 Task: Forward a ticket to another department.
Action: Mouse moved to (166, 101)
Screenshot: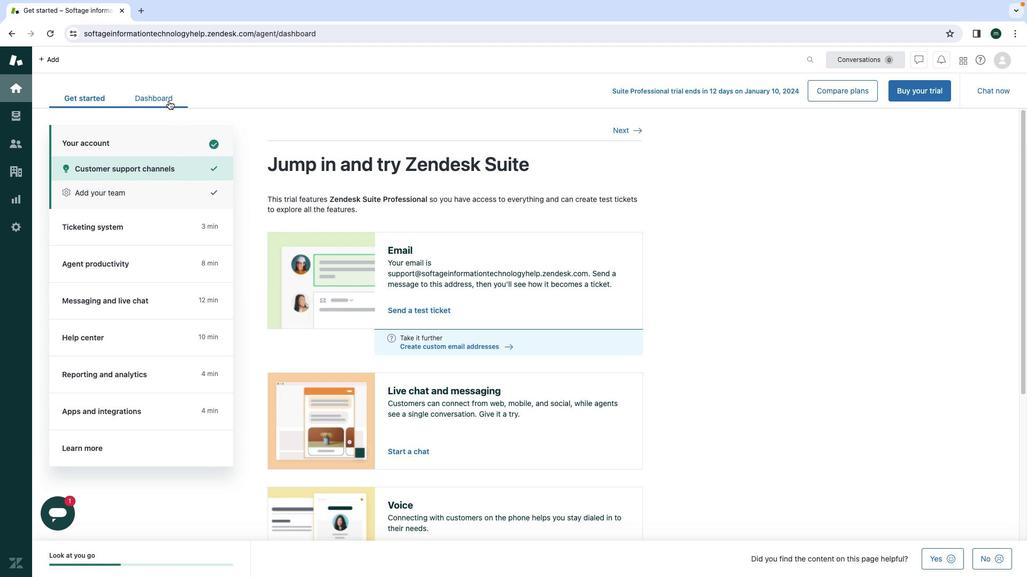 
Action: Mouse pressed left at (166, 101)
Screenshot: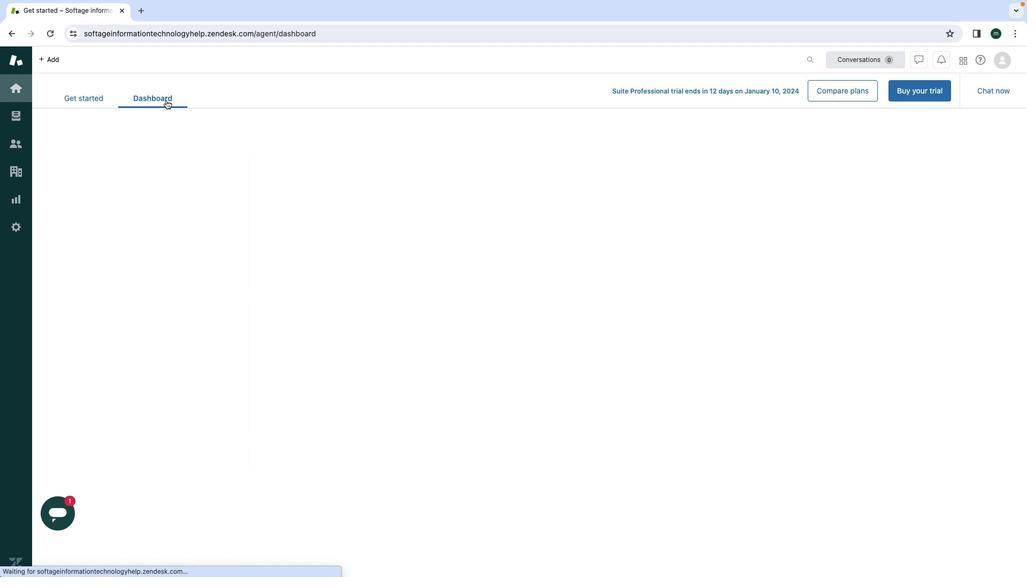 
Action: Mouse moved to (166, 102)
Screenshot: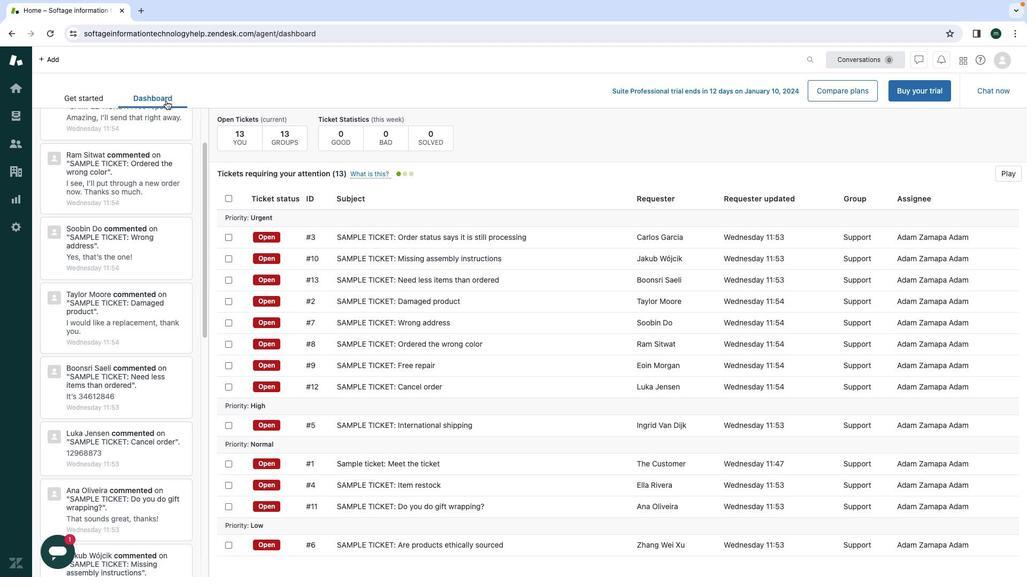 
Action: Mouse pressed left at (166, 102)
Screenshot: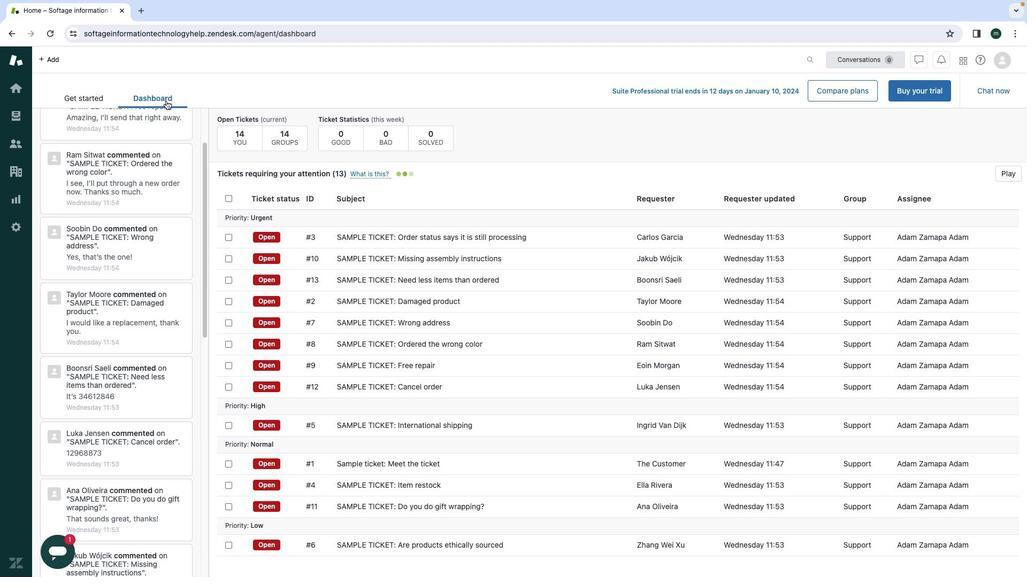 
Action: Mouse moved to (177, 226)
Screenshot: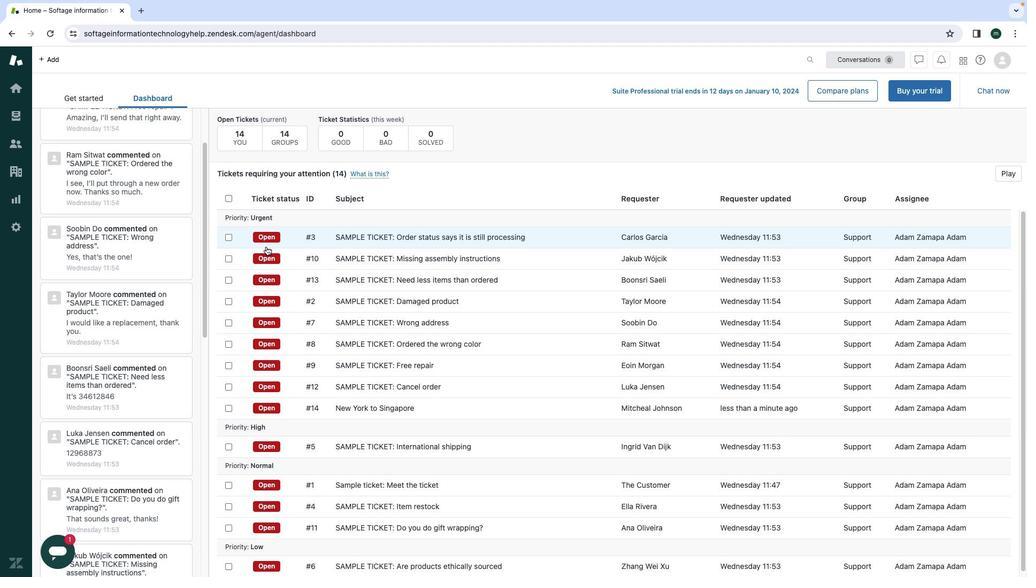 
Action: Mouse pressed left at (177, 226)
Screenshot: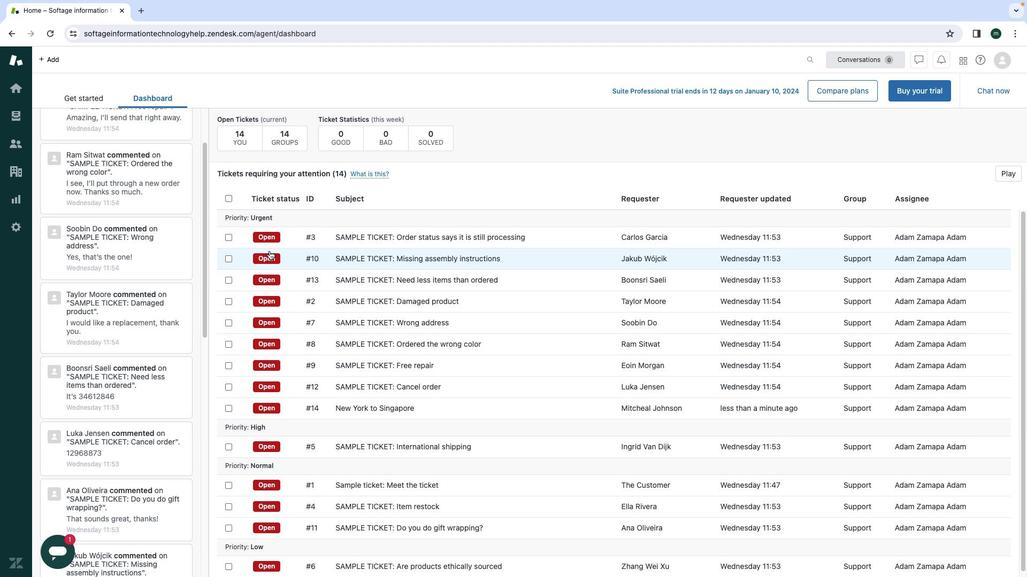 
Action: Mouse moved to (262, 285)
Screenshot: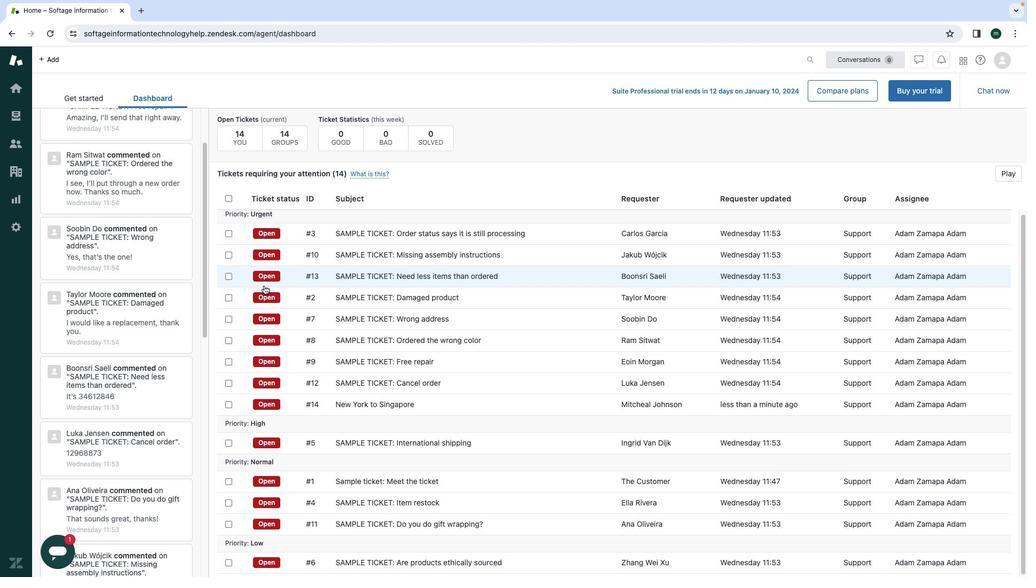 
Action: Mouse pressed left at (262, 285)
Screenshot: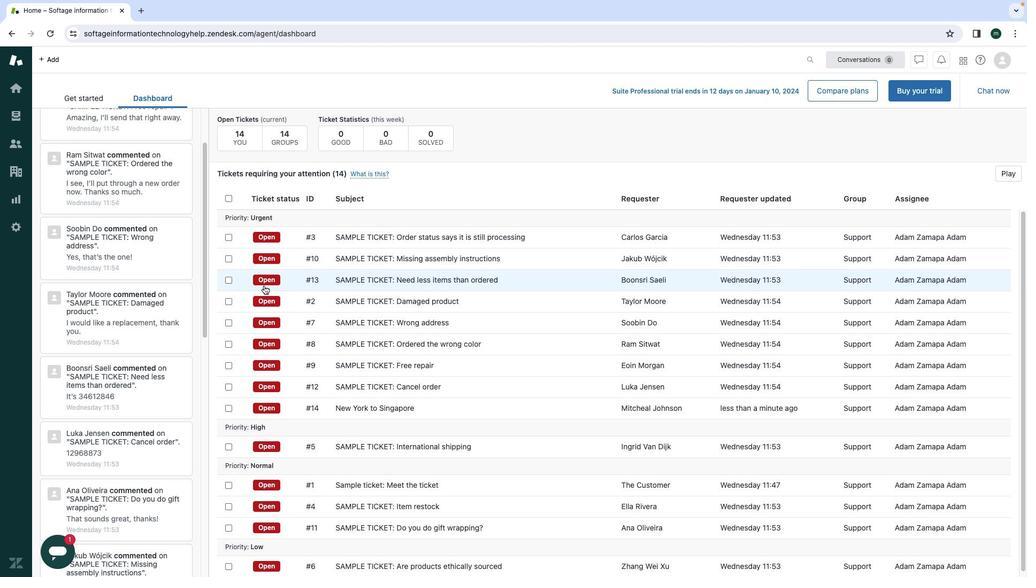 
Action: Mouse moved to (239, 272)
Screenshot: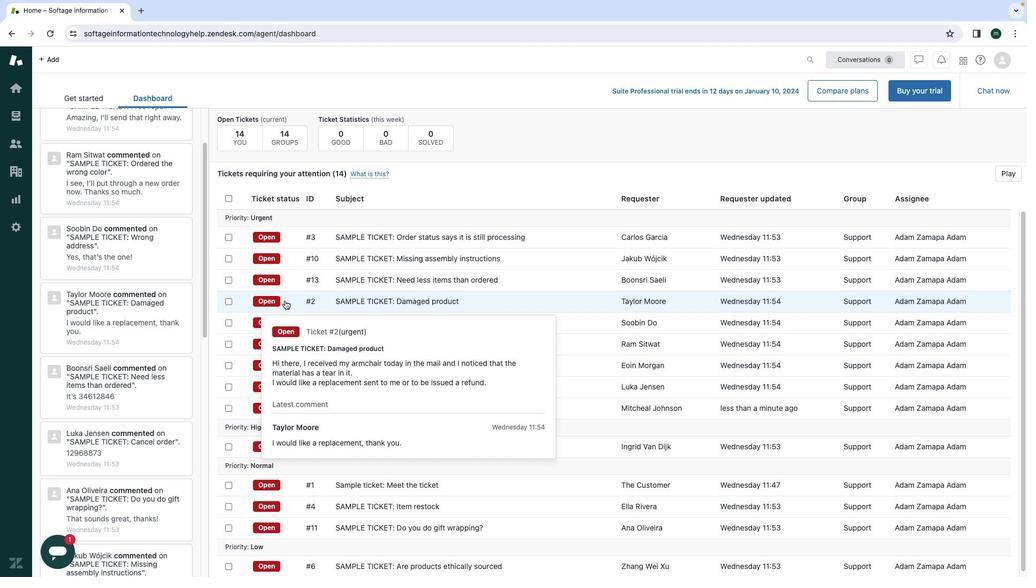 
Action: Mouse scrolled (239, 272) with delta (158, 62)
Screenshot: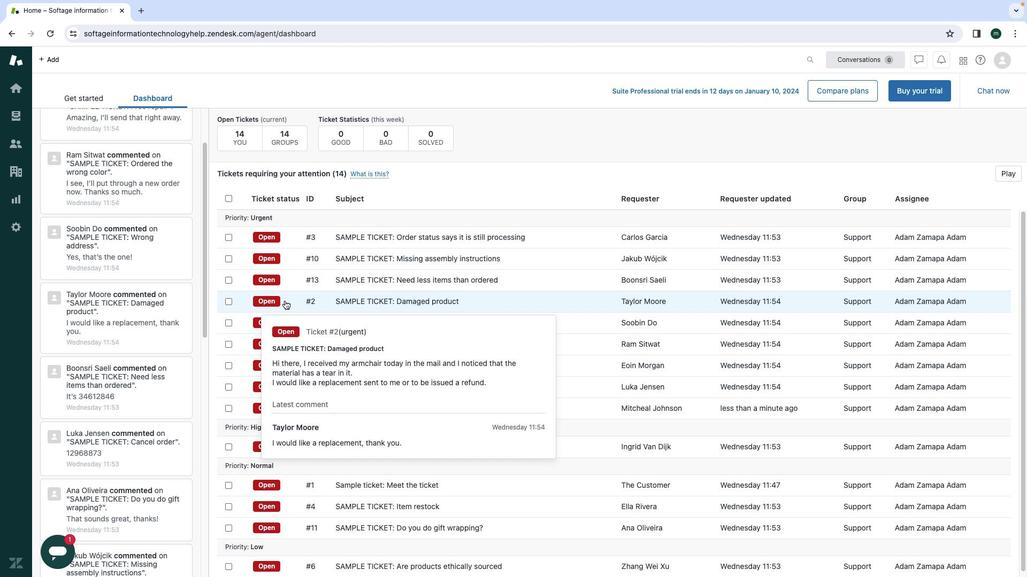
Action: Mouse scrolled (239, 272) with delta (158, 62)
Screenshot: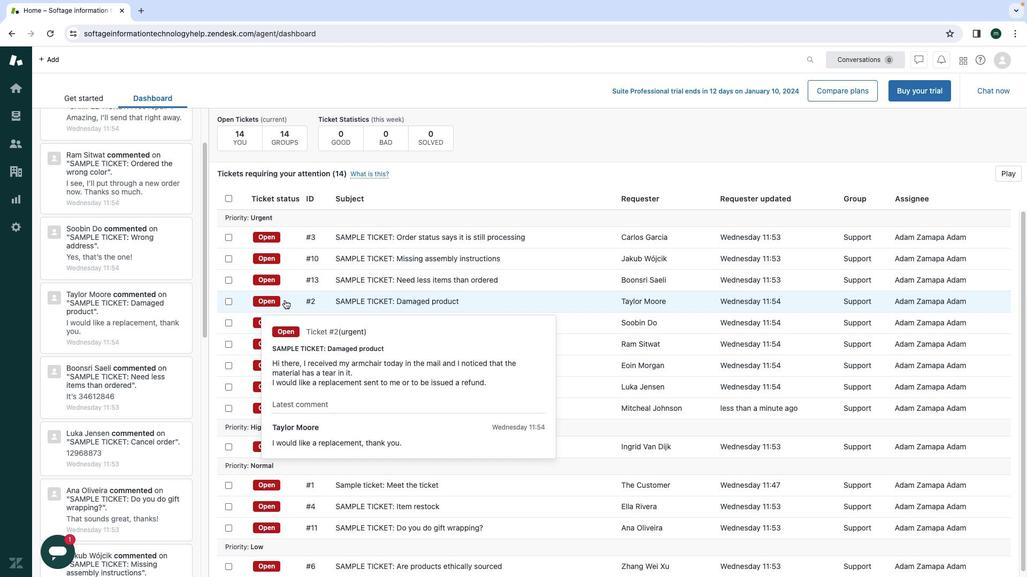 
Action: Mouse scrolled (239, 272) with delta (158, 62)
Screenshot: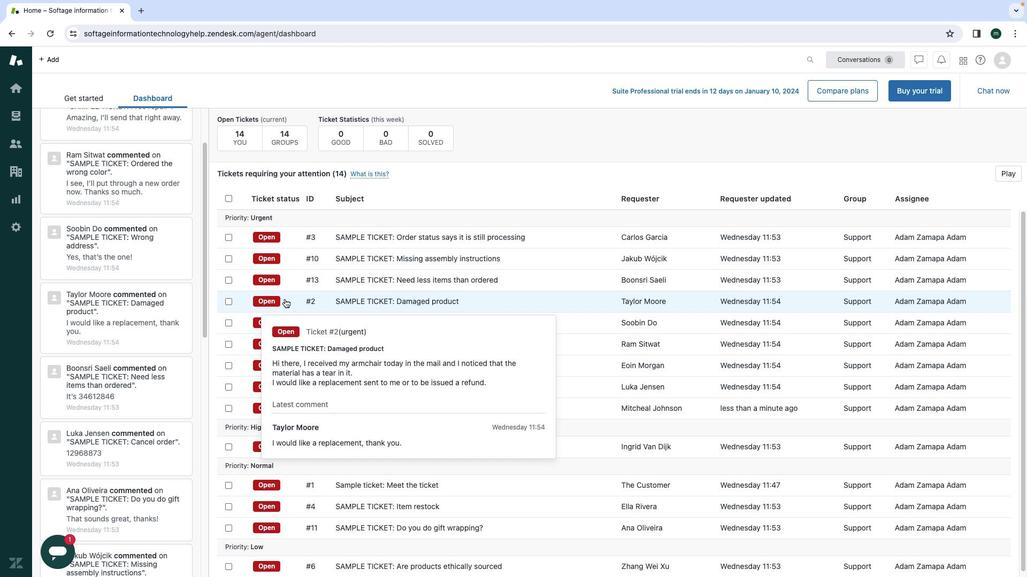 
Action: Mouse scrolled (239, 272) with delta (158, 62)
Screenshot: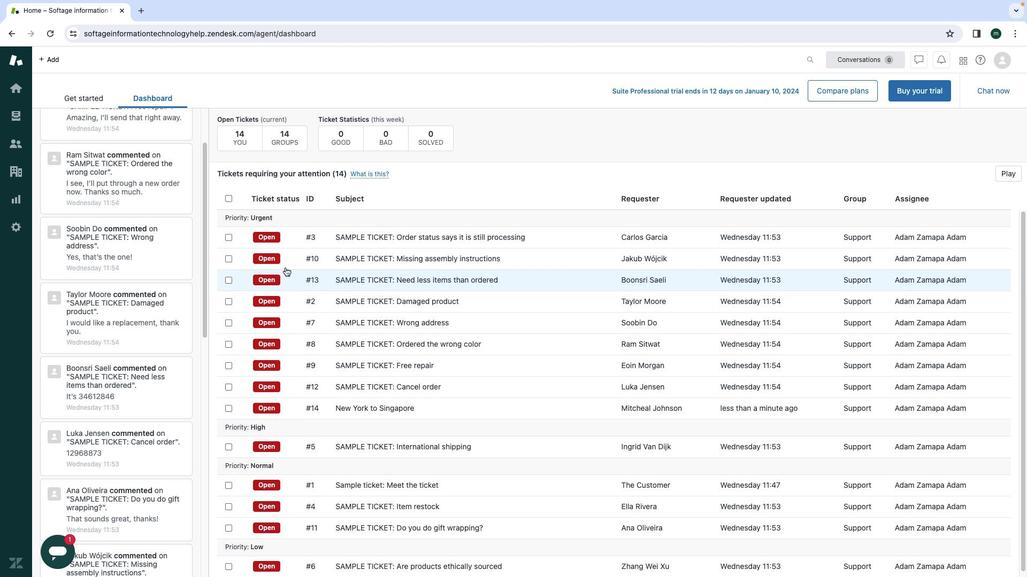 
Action: Mouse scrolled (239, 272) with delta (158, 62)
Screenshot: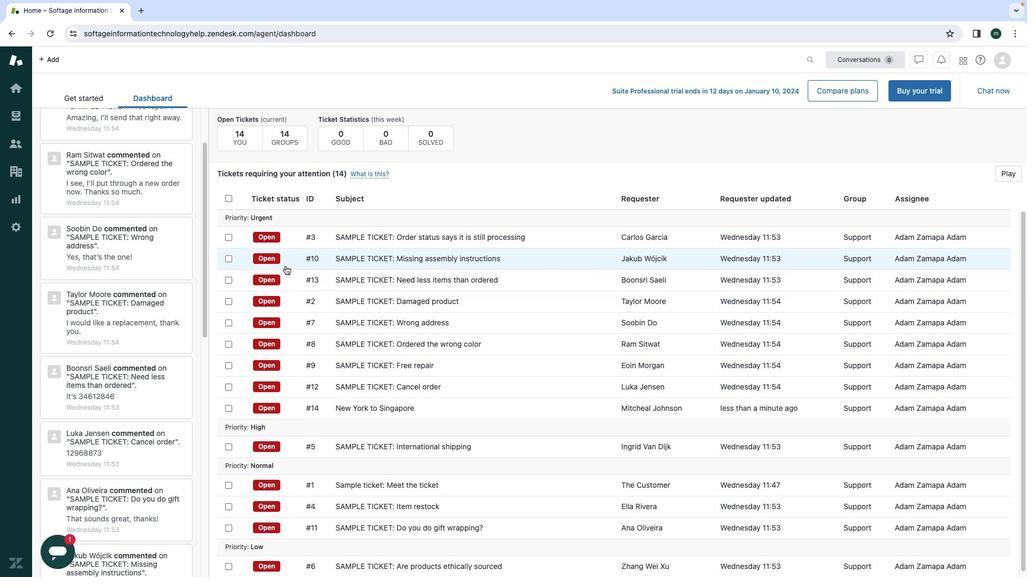 
Action: Mouse moved to (239, 252)
Screenshot: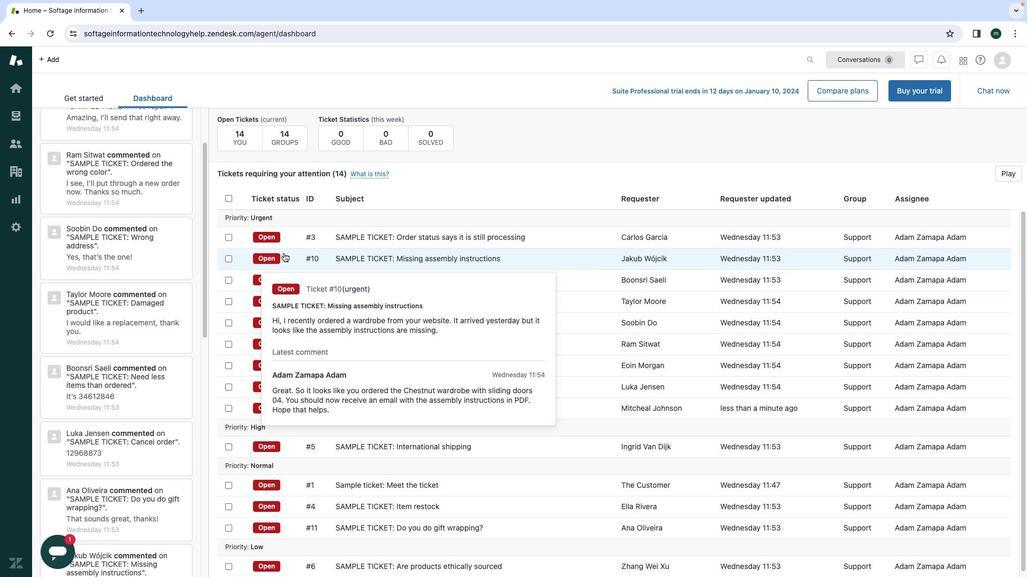 
Action: Mouse scrolled (239, 252) with delta (158, 63)
Screenshot: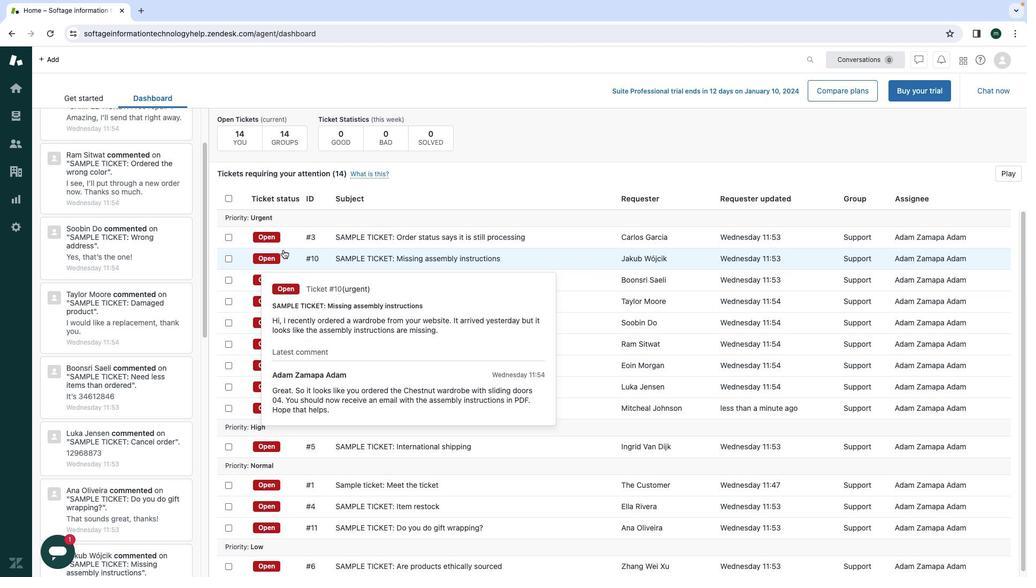 
Action: Mouse scrolled (239, 252) with delta (158, 63)
Screenshot: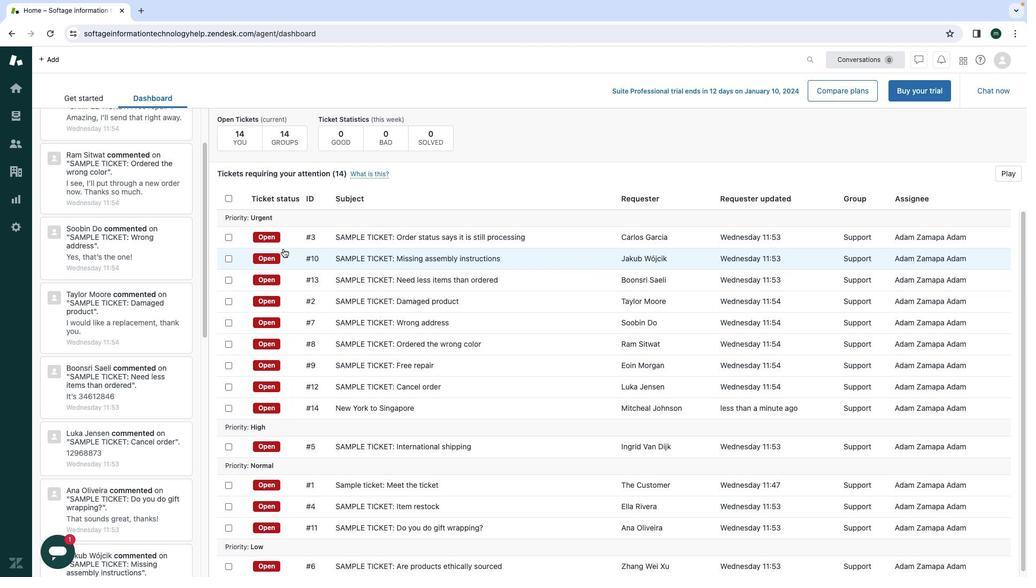 
Action: Mouse scrolled (239, 252) with delta (158, 63)
Screenshot: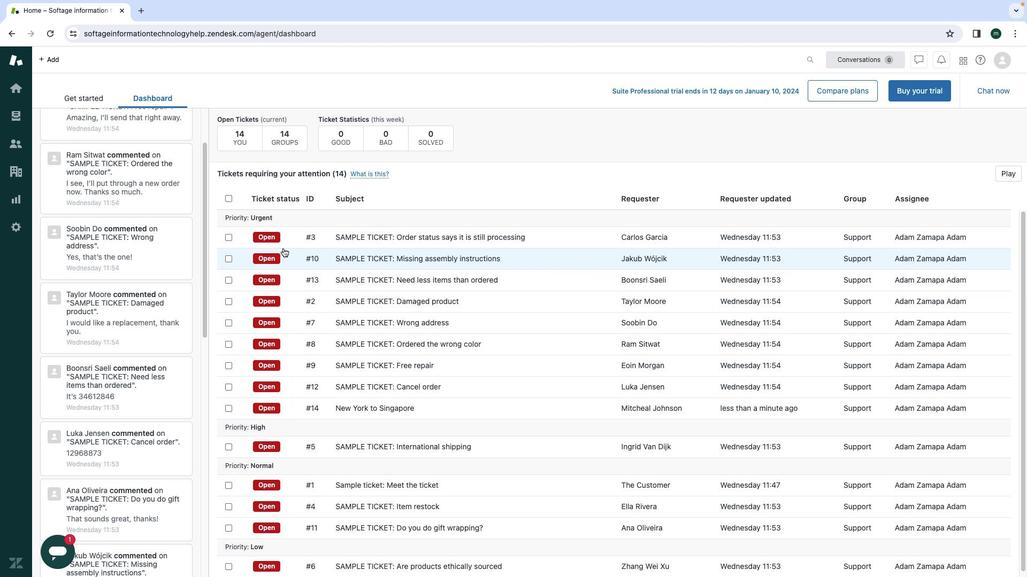 
Action: Mouse moved to (239, 252)
Screenshot: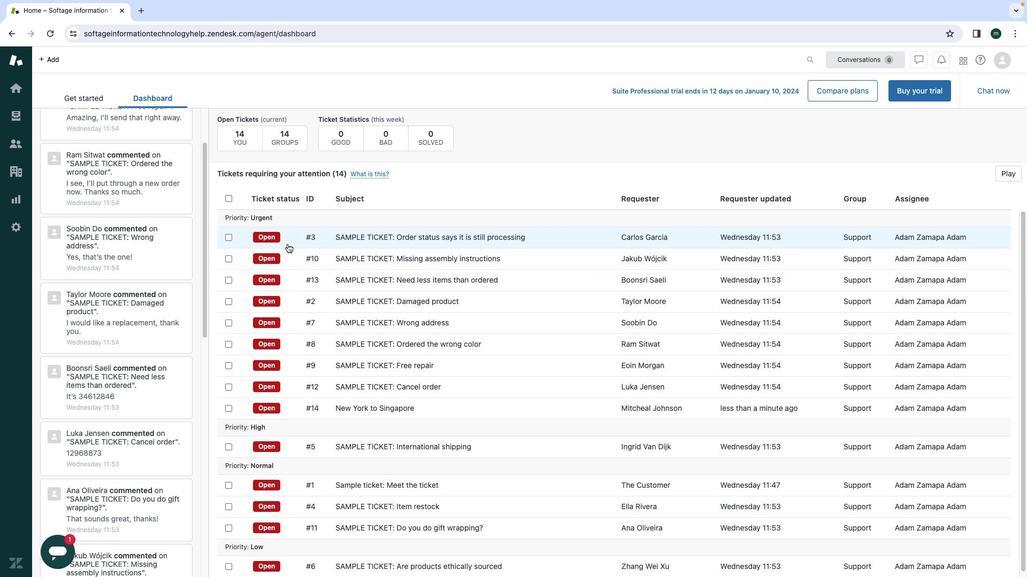 
Action: Mouse scrolled (239, 252) with delta (158, 63)
Screenshot: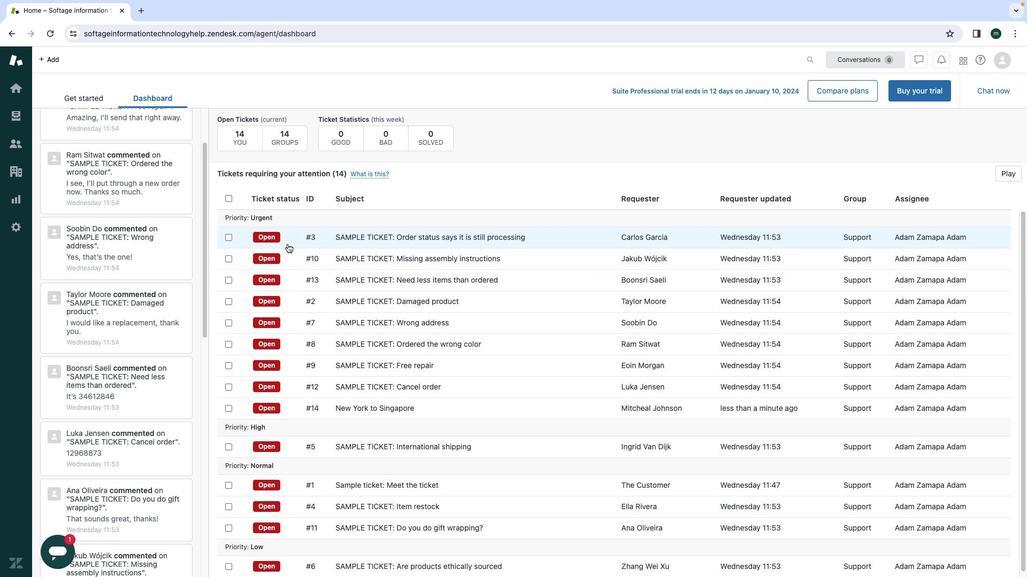 
Action: Mouse scrolled (239, 252) with delta (158, 63)
Screenshot: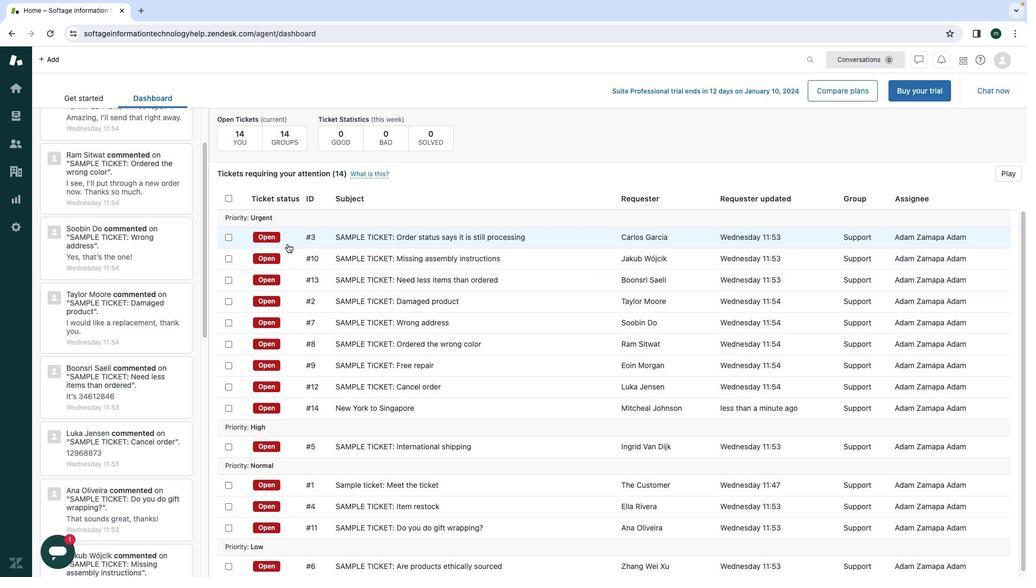 
Action: Mouse moved to (239, 252)
Screenshot: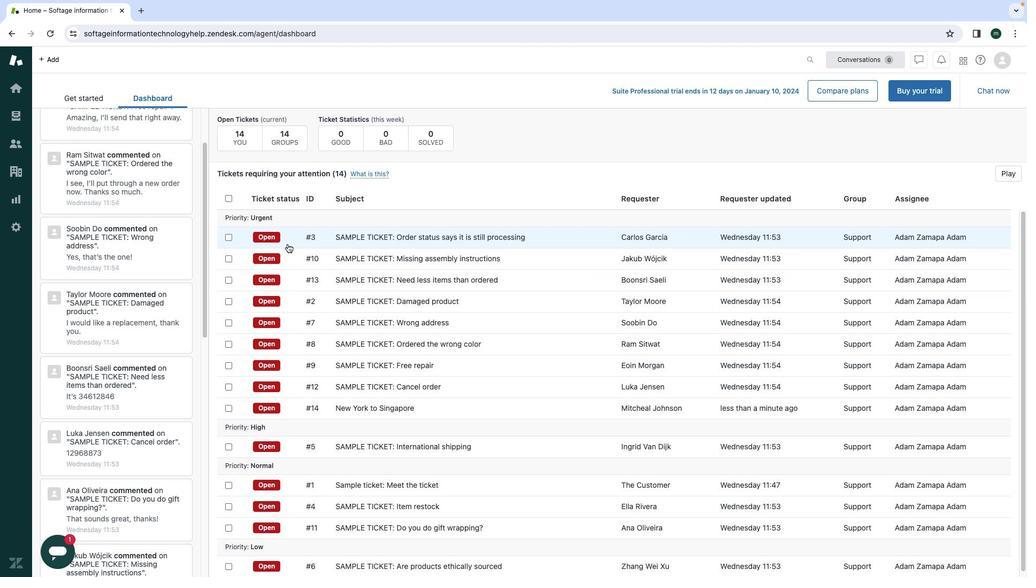 
Action: Mouse scrolled (239, 252) with delta (158, 63)
Screenshot: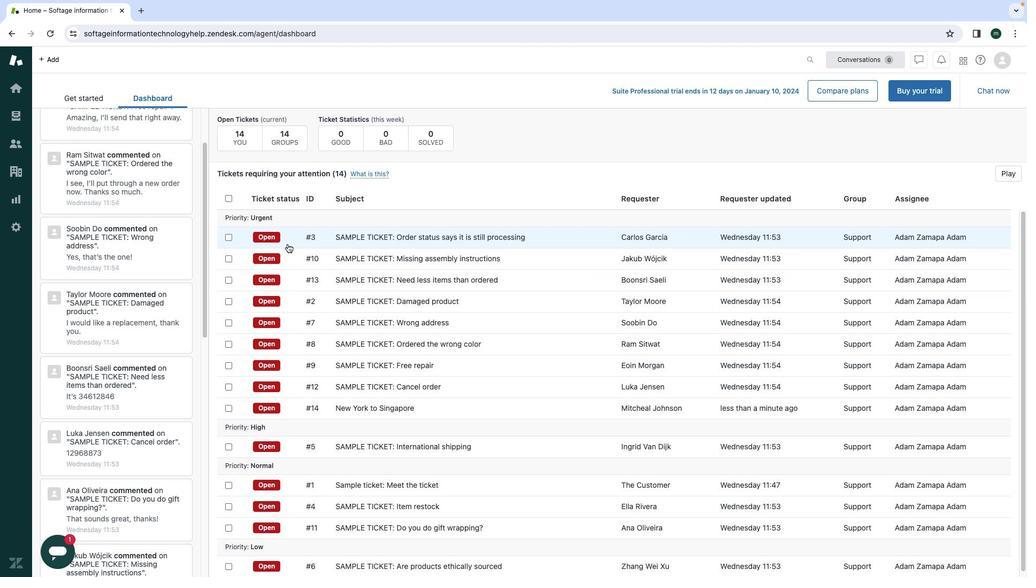 
Action: Mouse moved to (239, 252)
Screenshot: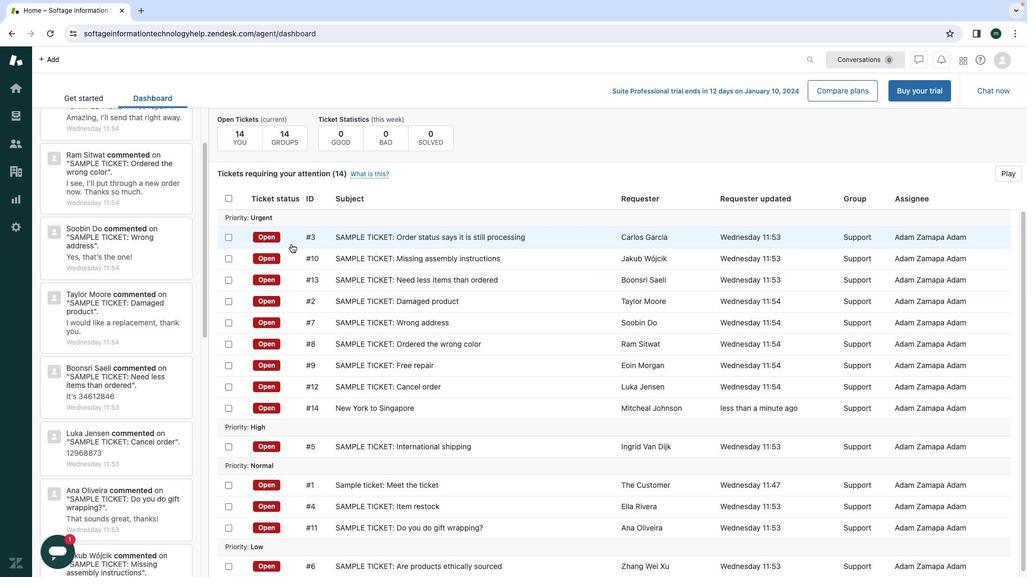 
Action: Mouse scrolled (239, 252) with delta (158, 63)
Screenshot: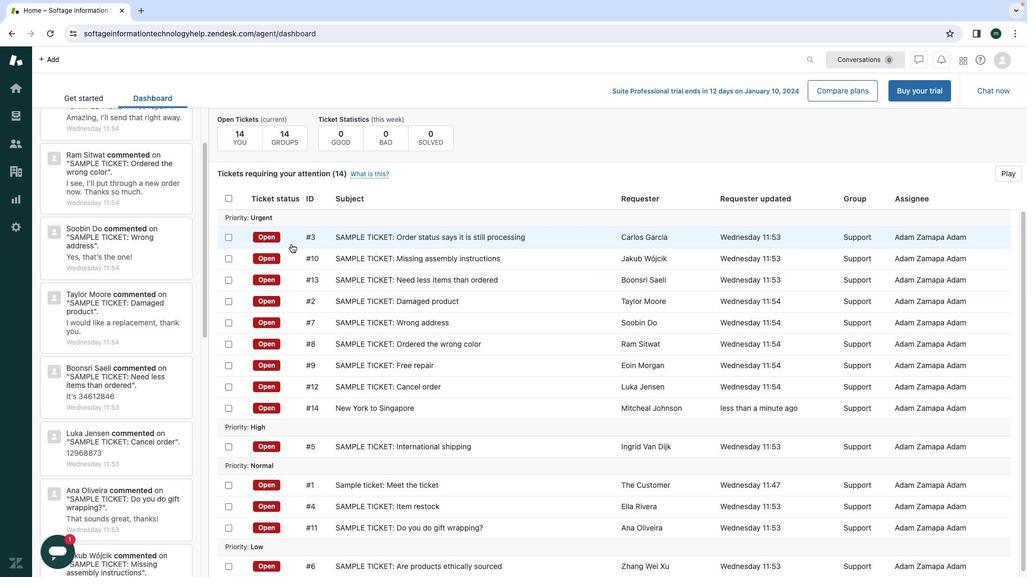 
Action: Mouse moved to (239, 253)
Screenshot: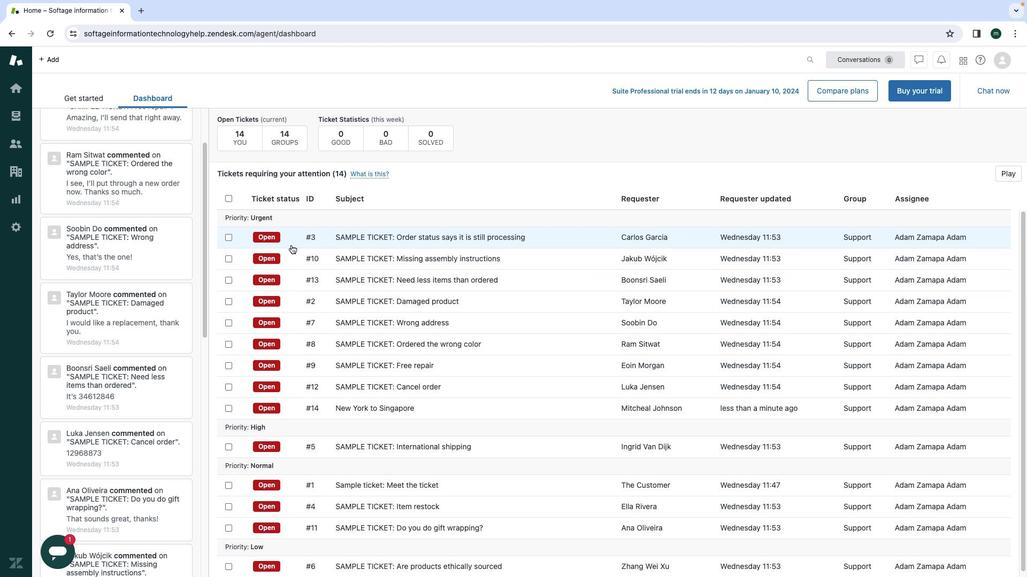 
Action: Mouse scrolled (239, 253) with delta (158, 63)
Screenshot: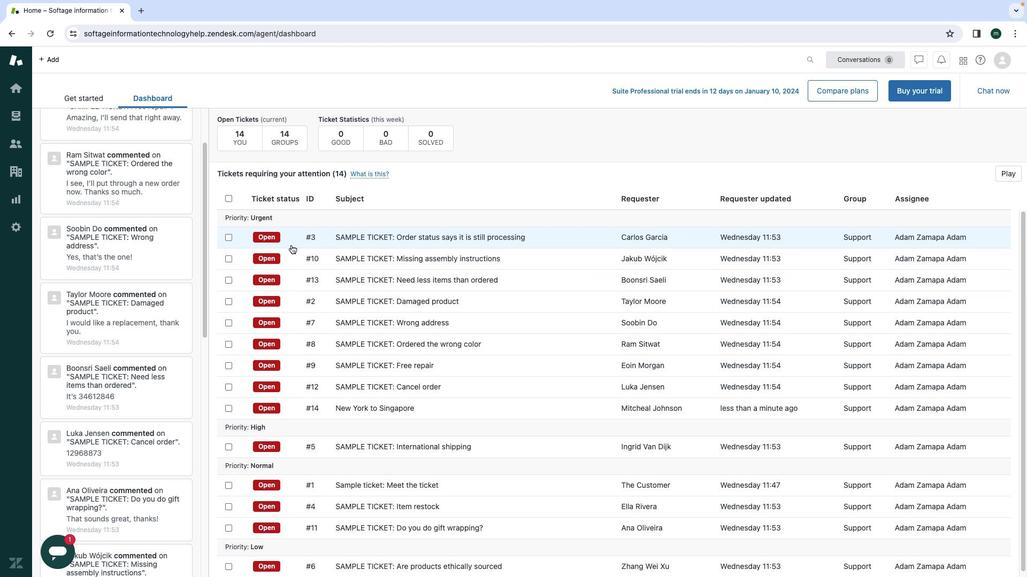 
Action: Mouse moved to (239, 253)
Screenshot: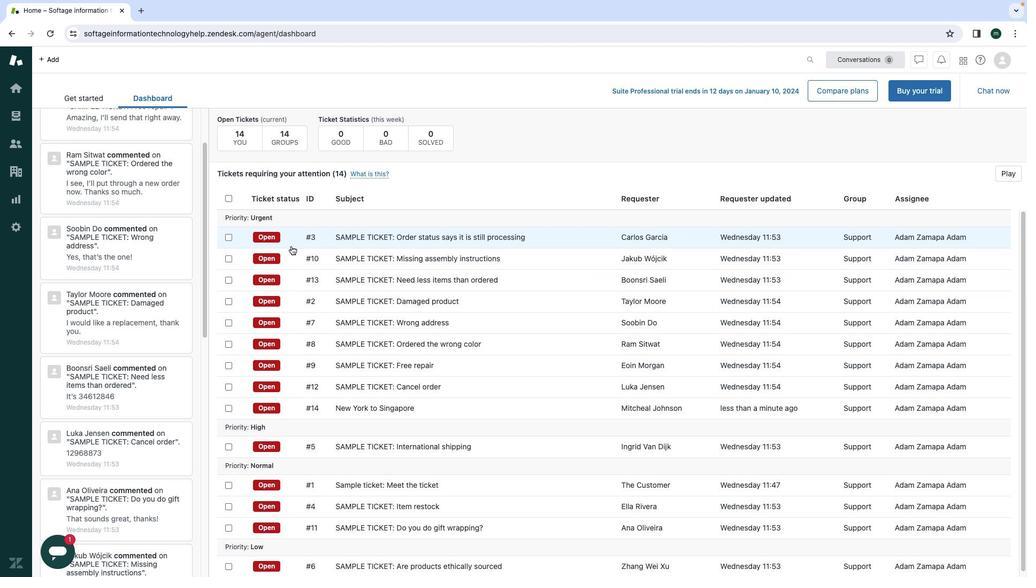 
Action: Mouse scrolled (239, 253) with delta (158, 63)
Screenshot: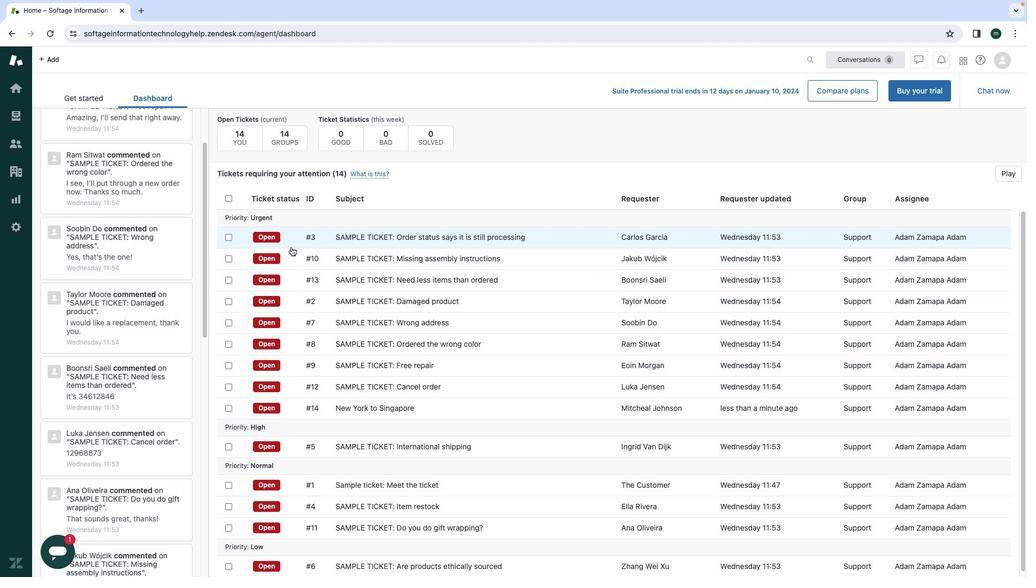 
Action: Mouse scrolled (239, 253) with delta (158, 63)
Screenshot: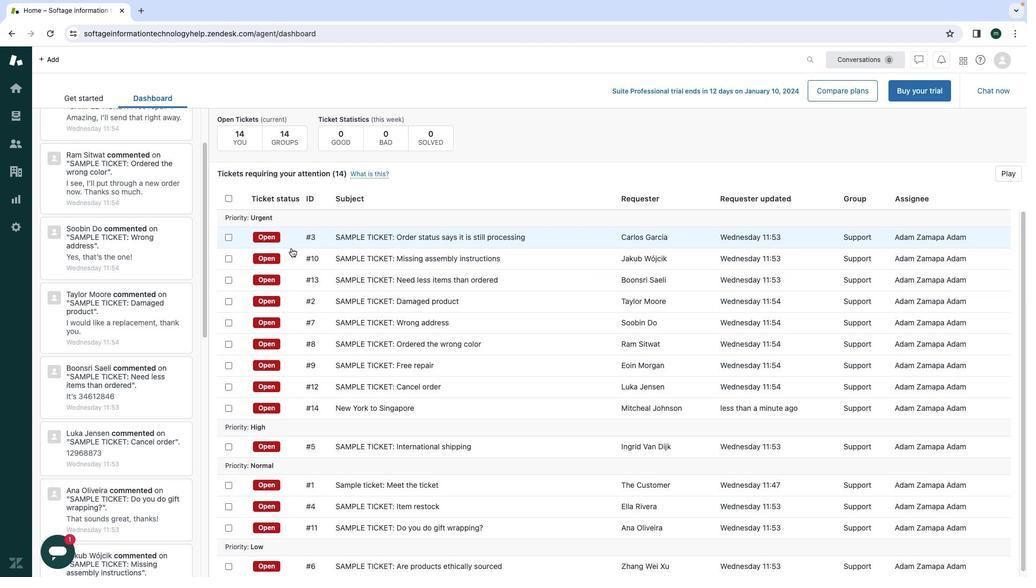 
Action: Mouse scrolled (239, 253) with delta (158, 62)
Screenshot: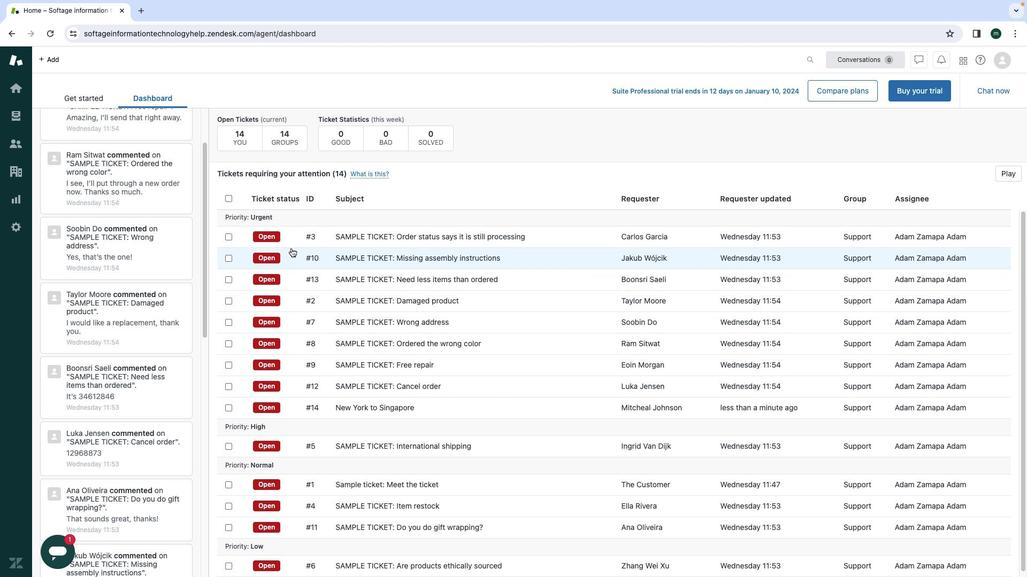 
Action: Mouse scrolled (239, 253) with delta (158, 62)
Screenshot: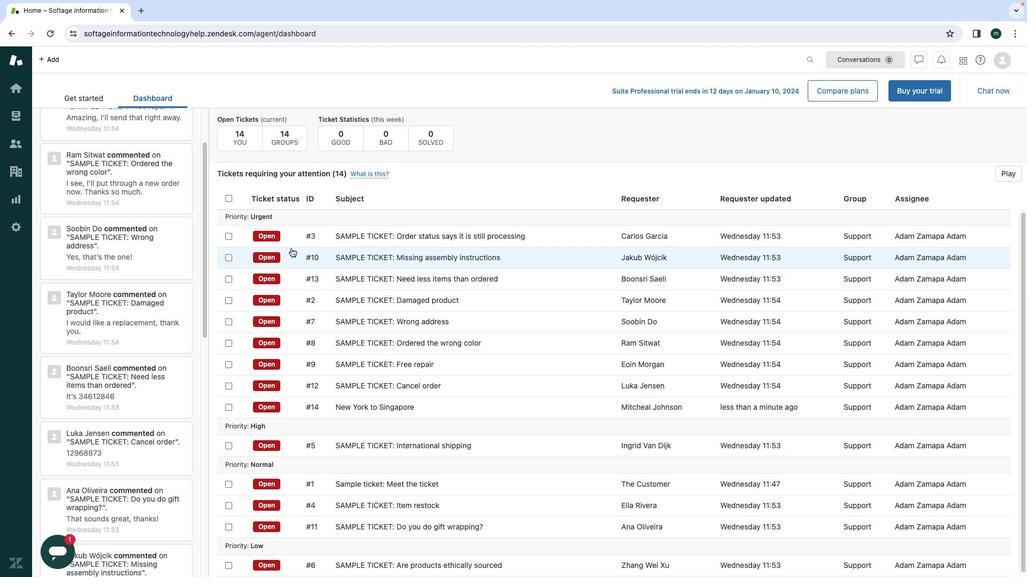 
Action: Mouse scrolled (239, 253) with delta (158, 62)
Screenshot: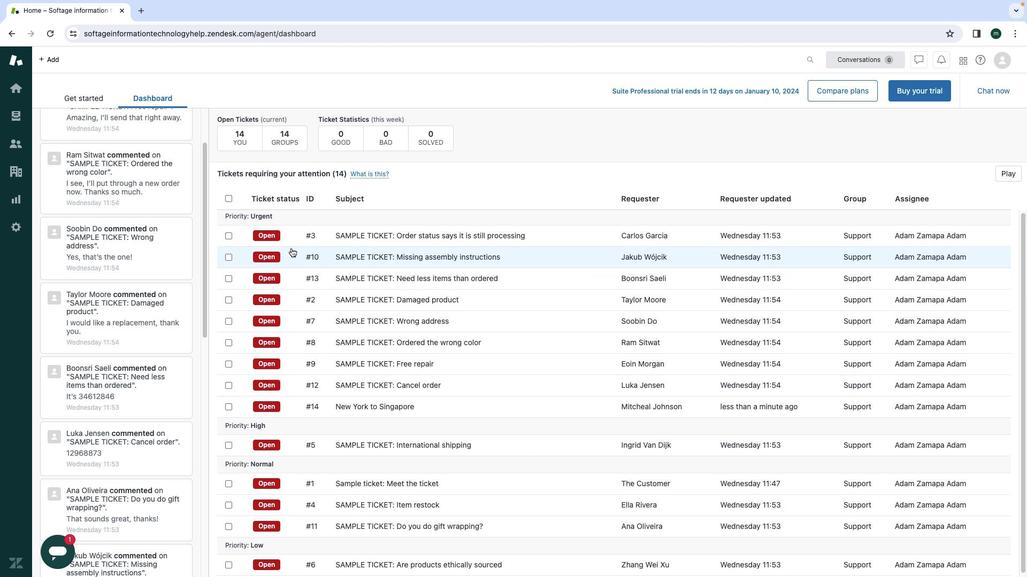
Action: Mouse scrolled (239, 253) with delta (158, 62)
Screenshot: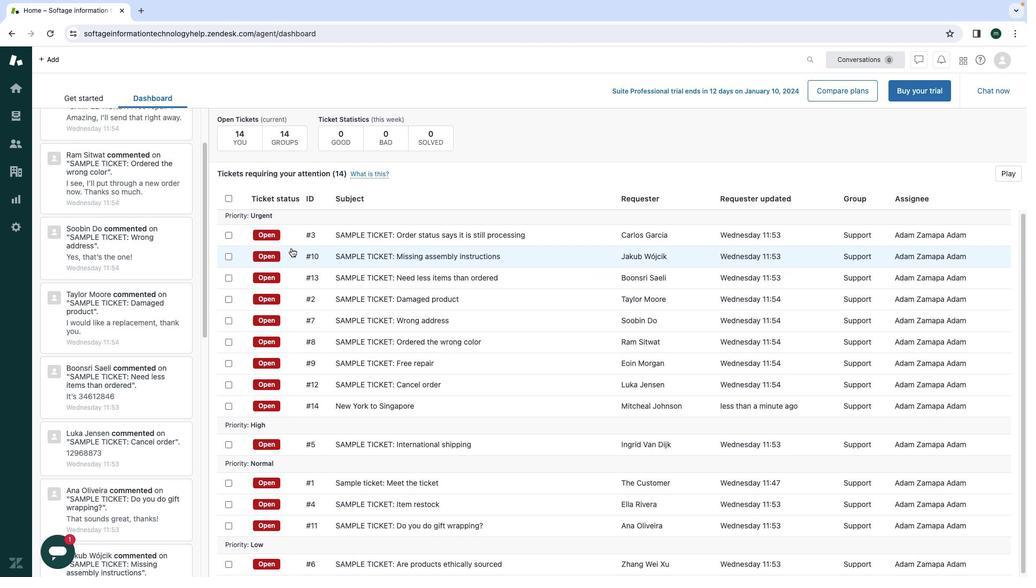 
Action: Mouse moved to (239, 253)
Screenshot: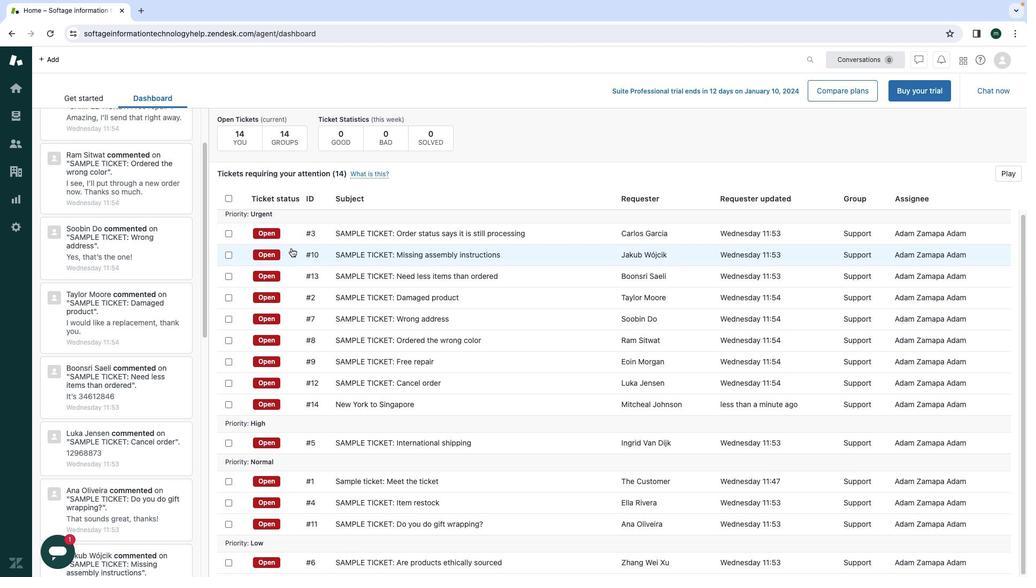 
Action: Mouse scrolled (239, 253) with delta (158, 62)
Screenshot: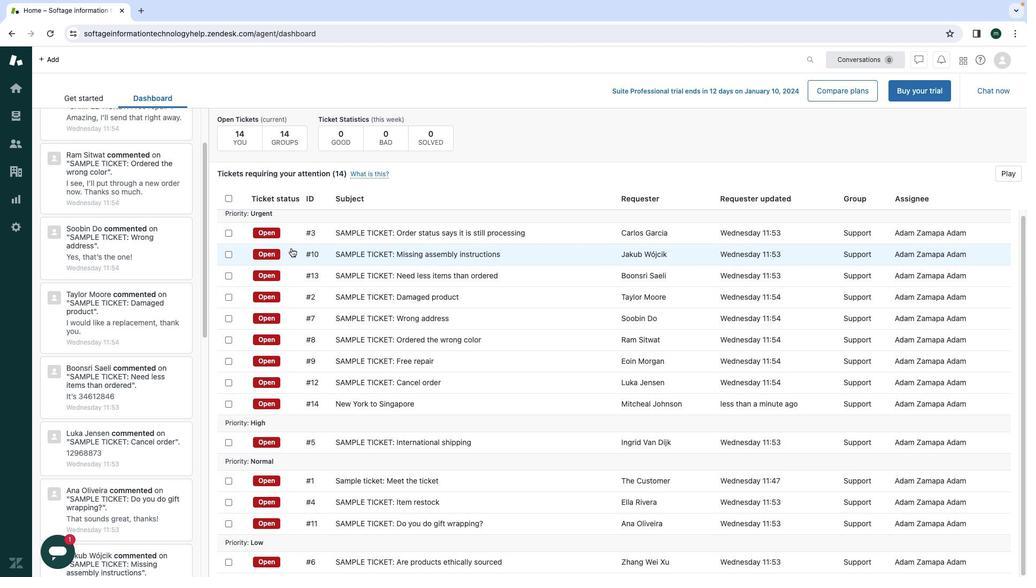 
Action: Mouse scrolled (239, 253) with delta (158, 62)
Screenshot: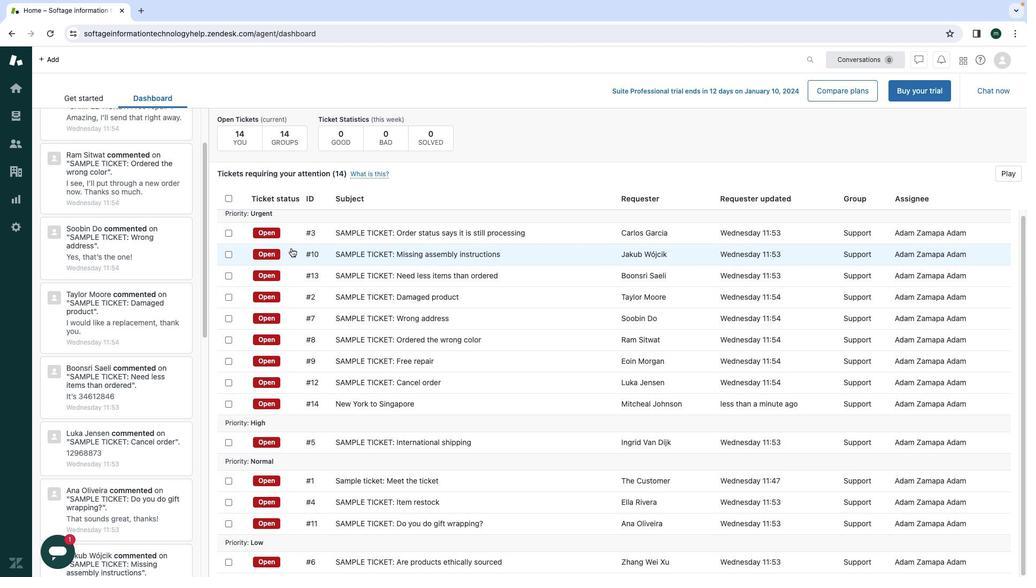 
Action: Mouse moved to (239, 253)
Screenshot: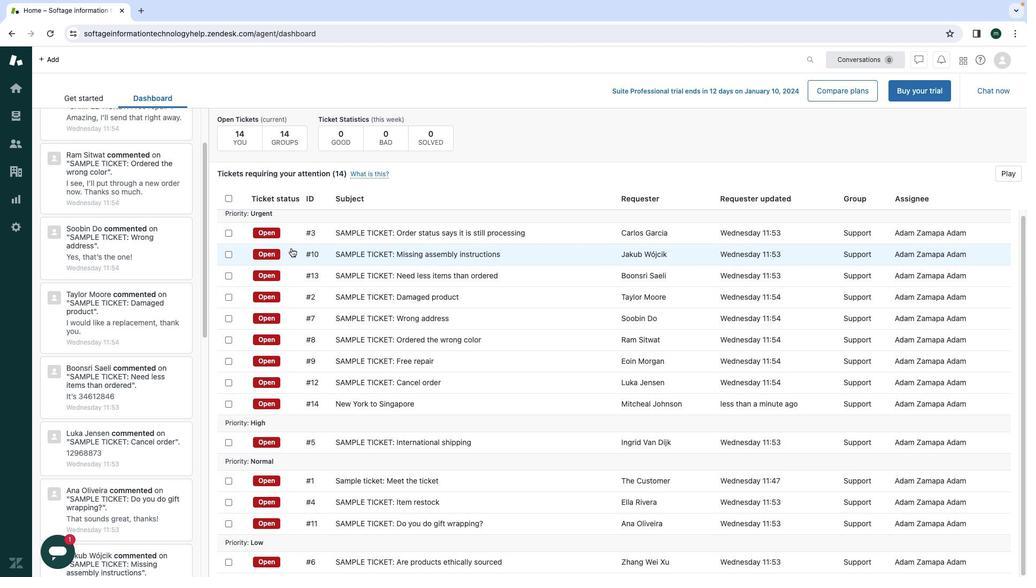 
Action: Mouse scrolled (239, 253) with delta (158, 62)
Screenshot: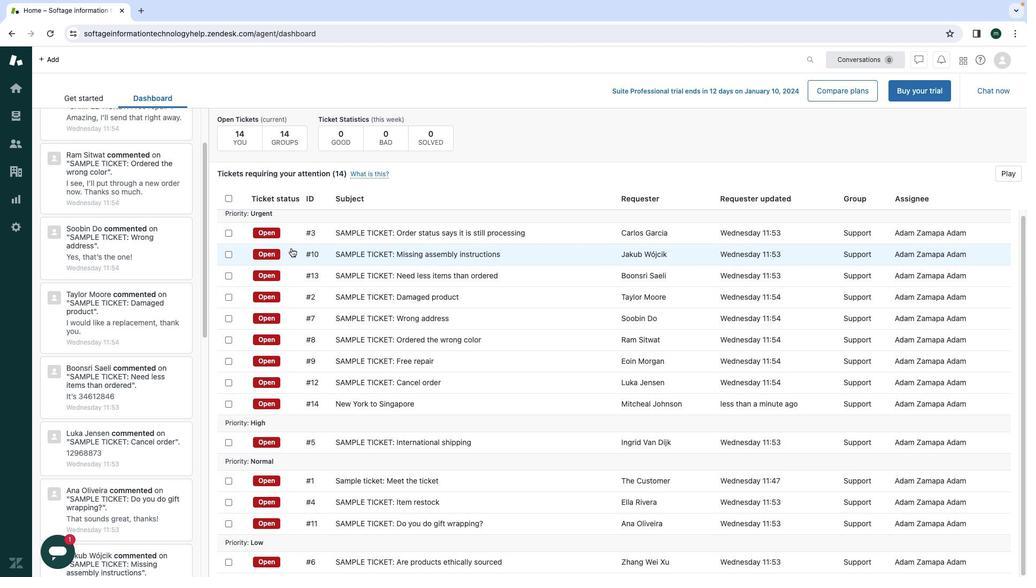 
Action: Mouse scrolled (239, 253) with delta (158, 61)
Screenshot: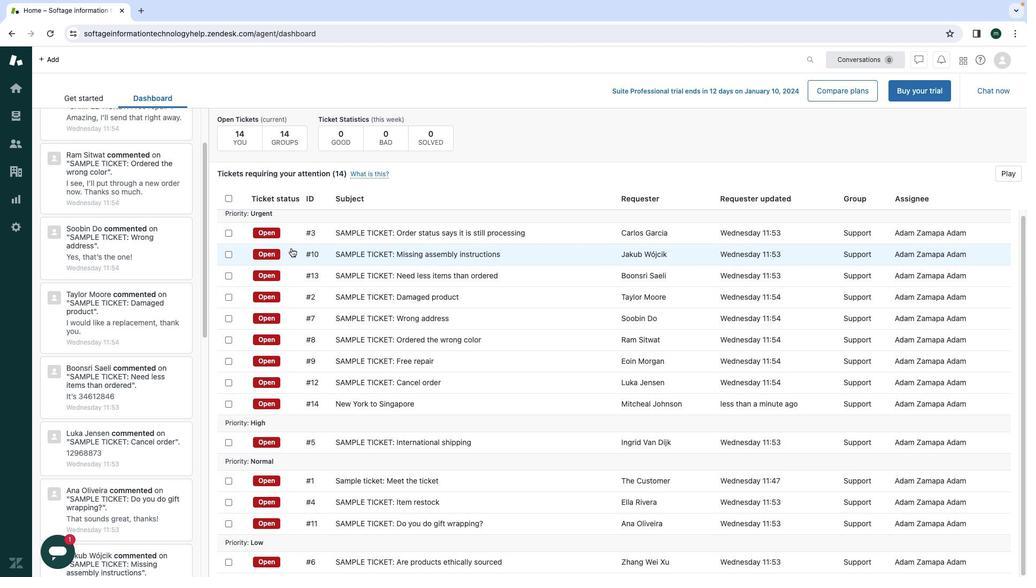 
Action: Mouse moved to (239, 253)
Screenshot: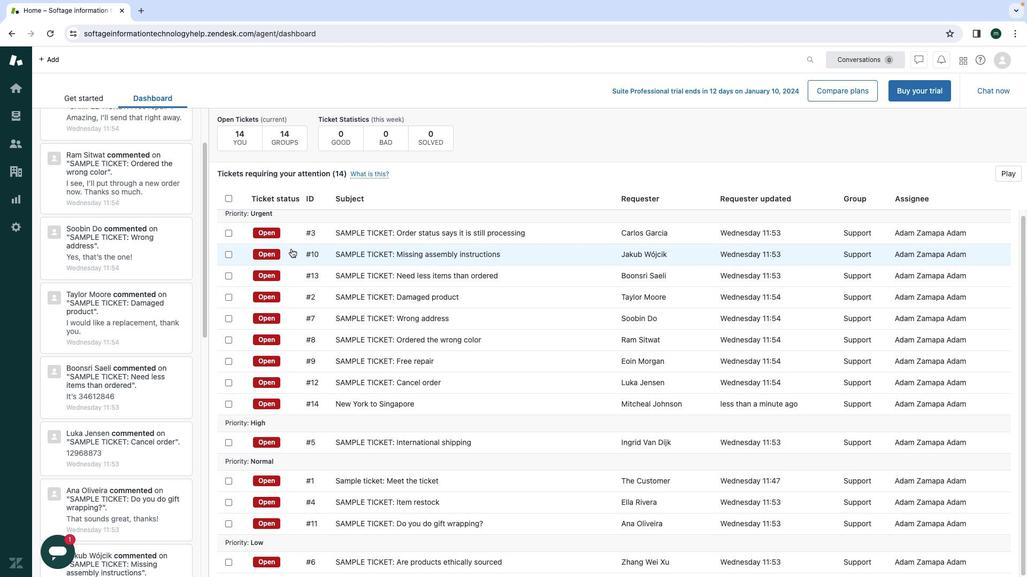 
Action: Mouse scrolled (239, 253) with delta (158, 62)
Screenshot: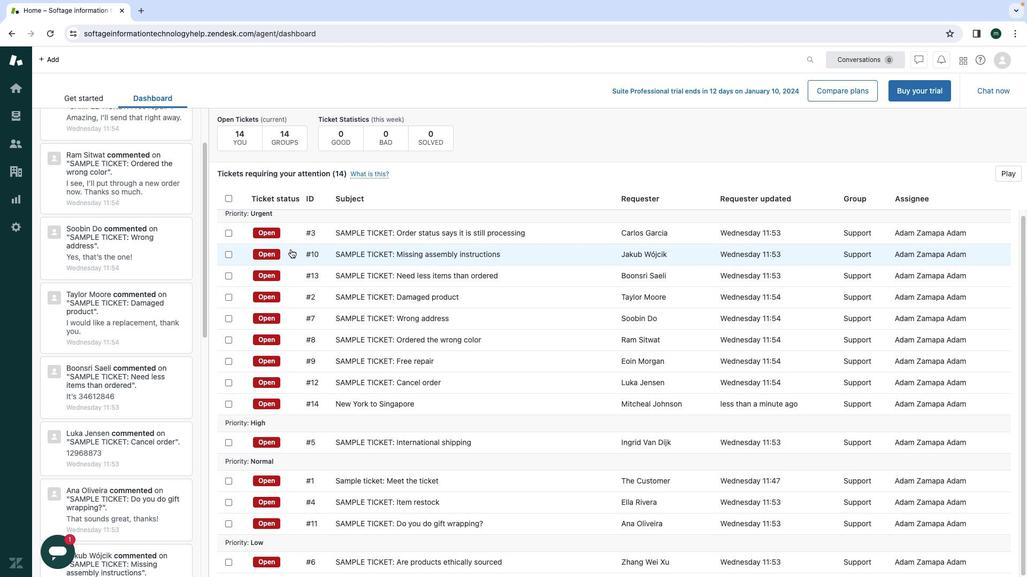 
Action: Mouse scrolled (239, 253) with delta (158, 62)
Screenshot: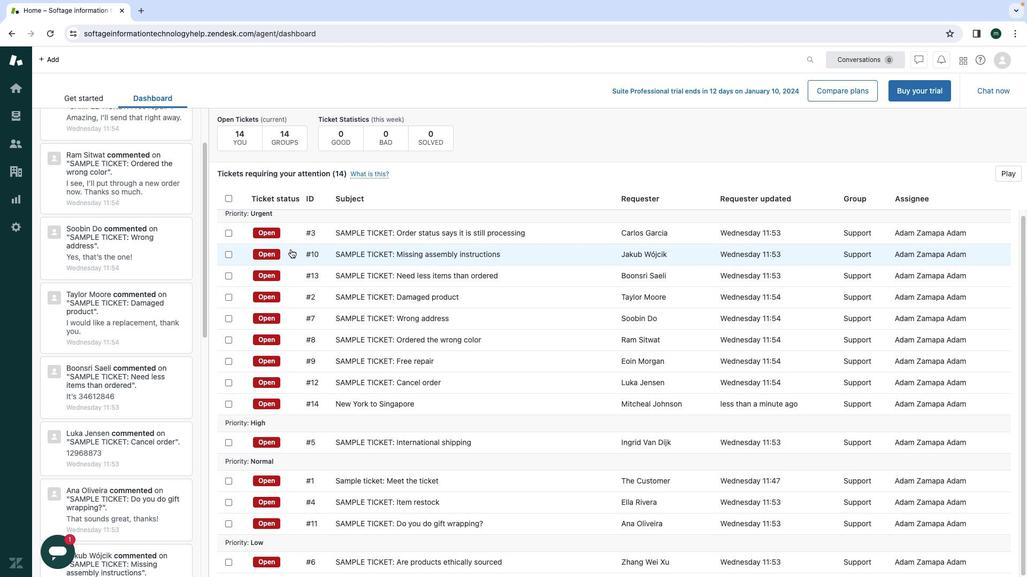 
Action: Mouse scrolled (239, 253) with delta (158, 62)
Screenshot: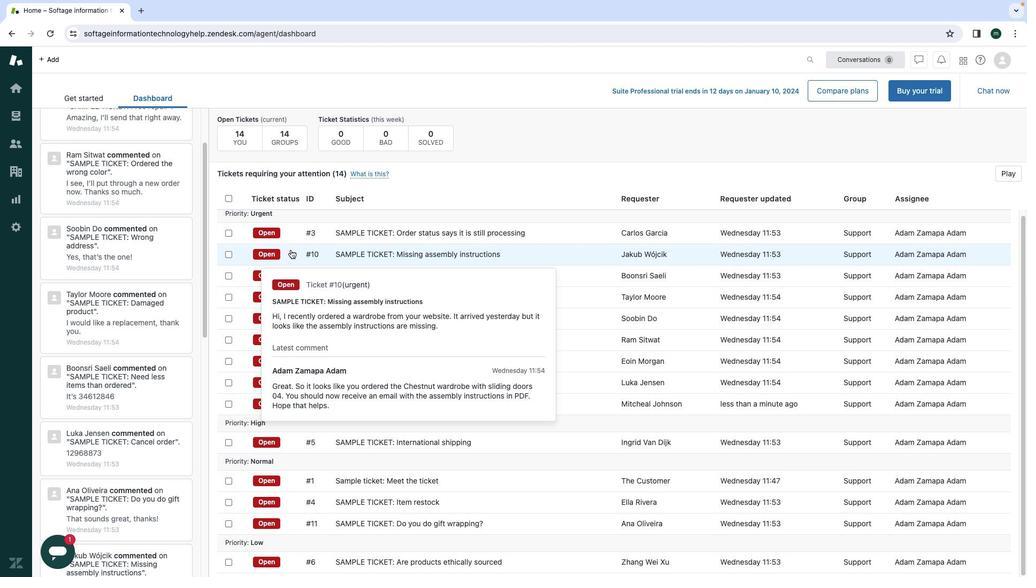 
Action: Mouse scrolled (239, 253) with delta (158, 62)
Screenshot: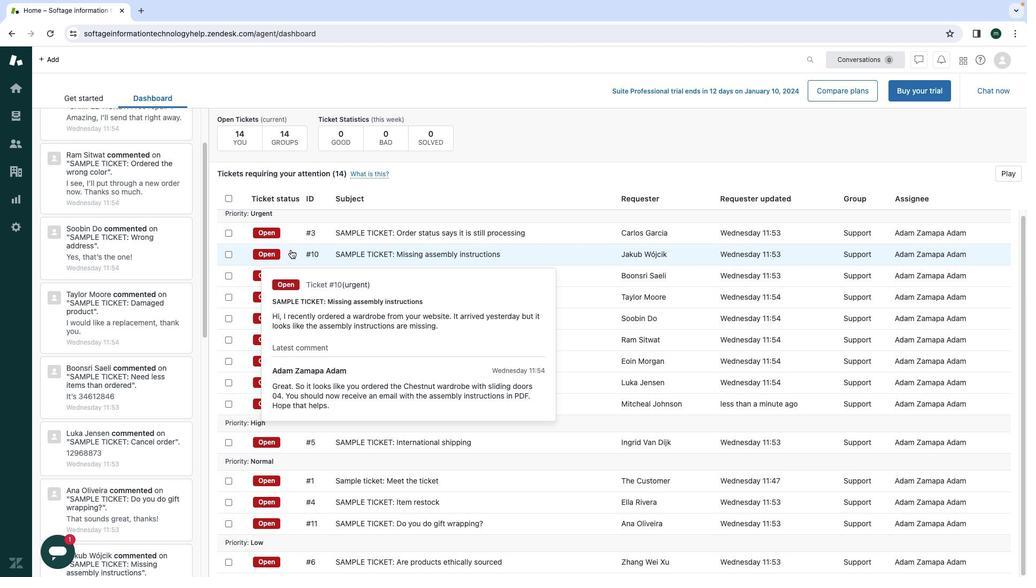 
Action: Mouse moved to (239, 253)
Screenshot: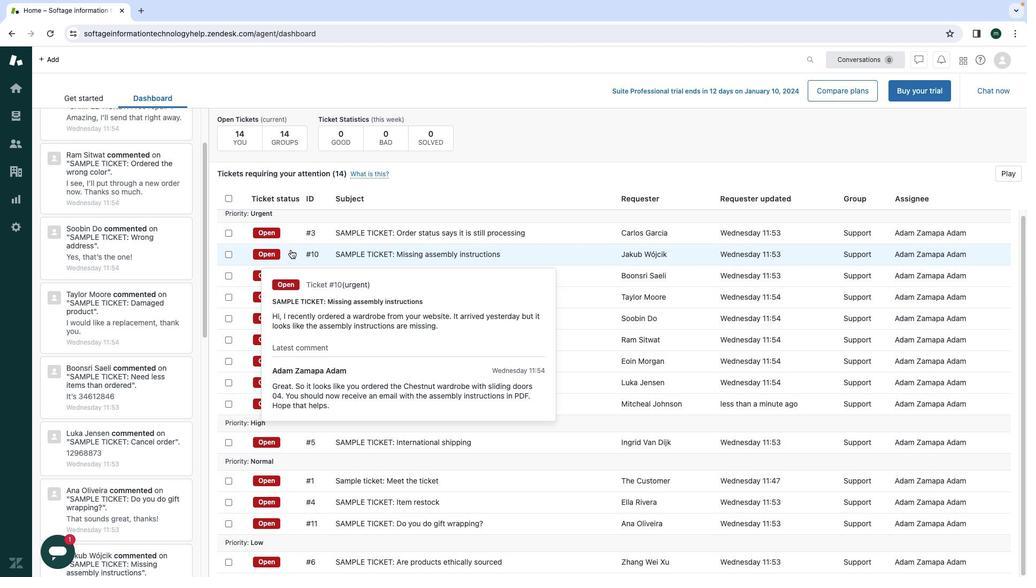 
Action: Mouse scrolled (239, 253) with delta (158, 62)
Screenshot: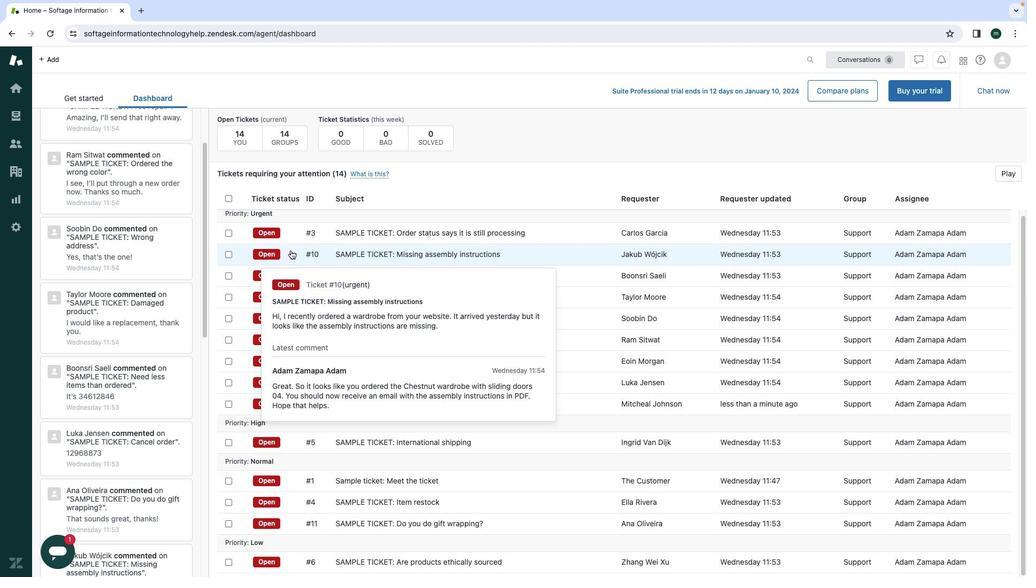 
Action: Mouse scrolled (239, 253) with delta (158, 62)
Screenshot: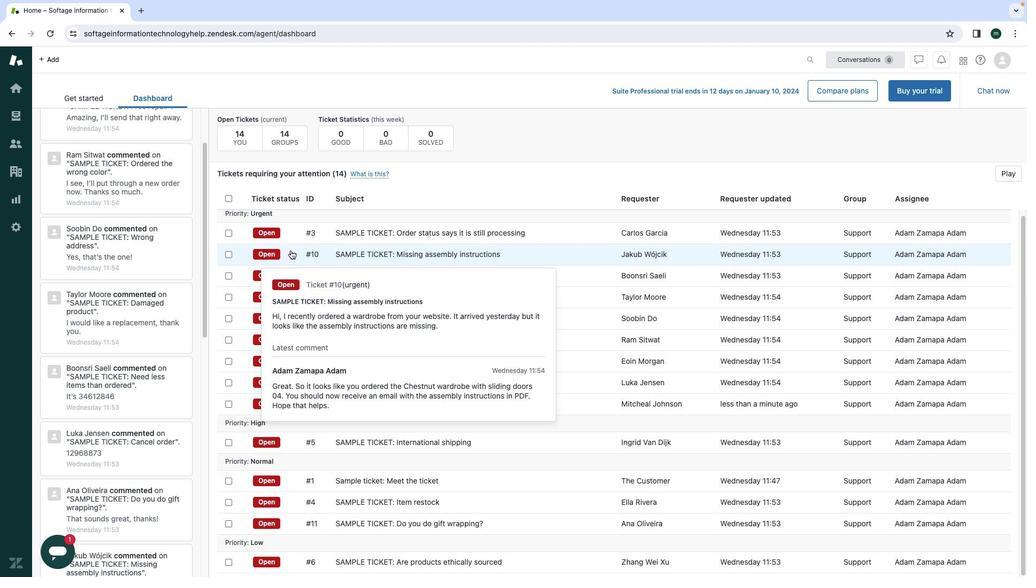 
Action: Mouse scrolled (239, 253) with delta (158, 62)
Screenshot: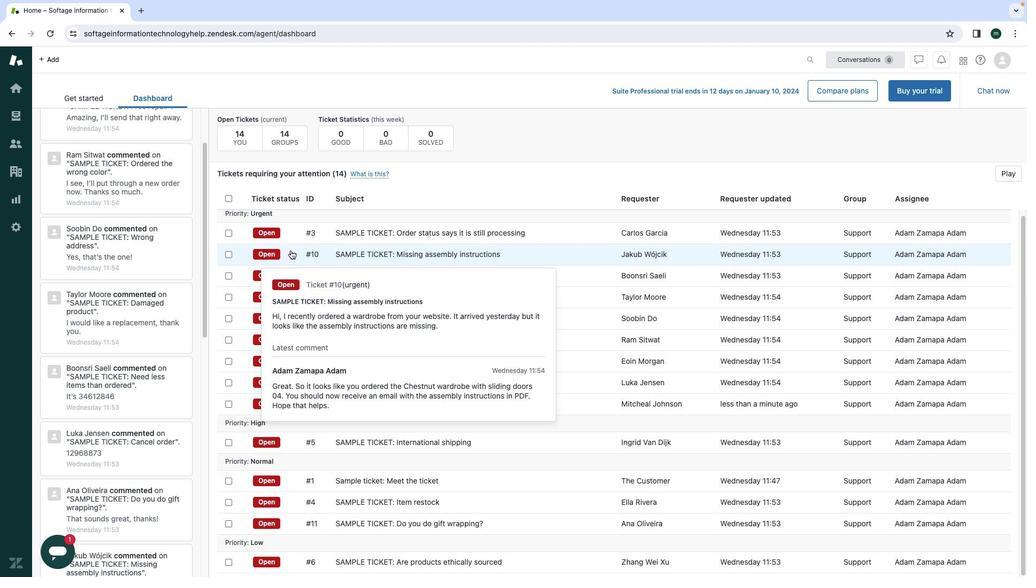
Action: Mouse scrolled (239, 253) with delta (158, 62)
Screenshot: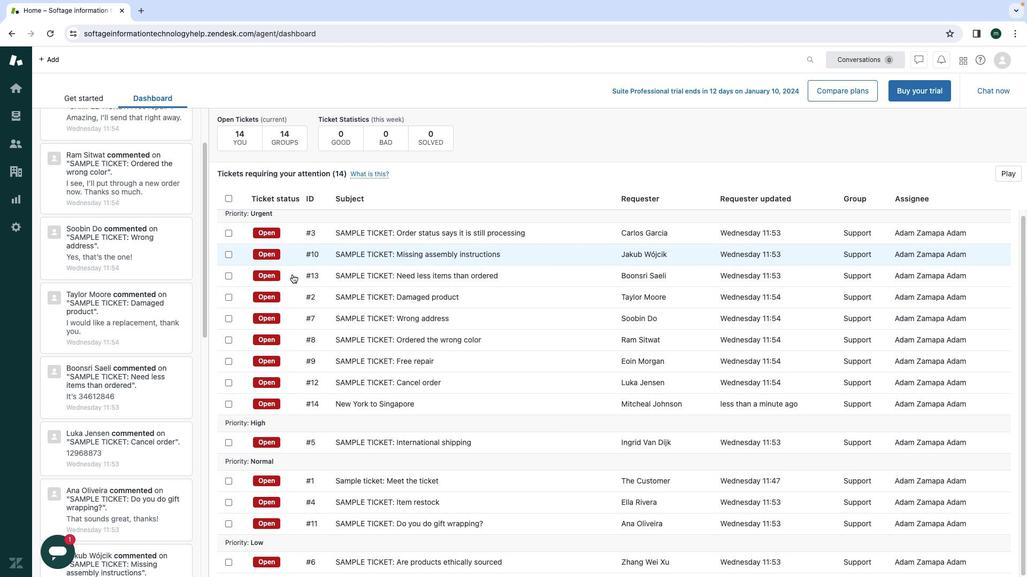 
Action: Mouse scrolled (239, 253) with delta (158, 62)
Screenshot: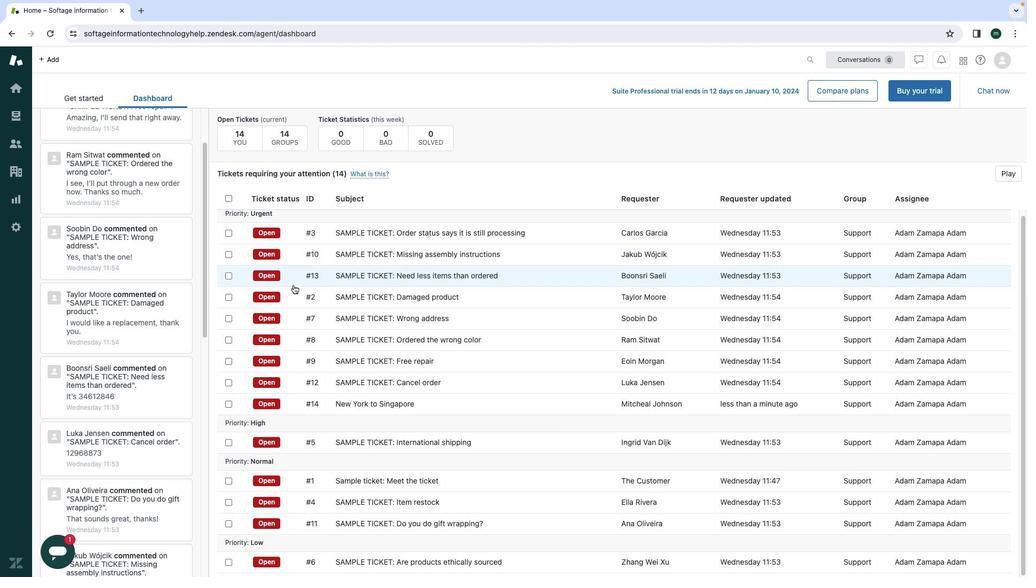 
Action: Mouse moved to (239, 253)
Screenshot: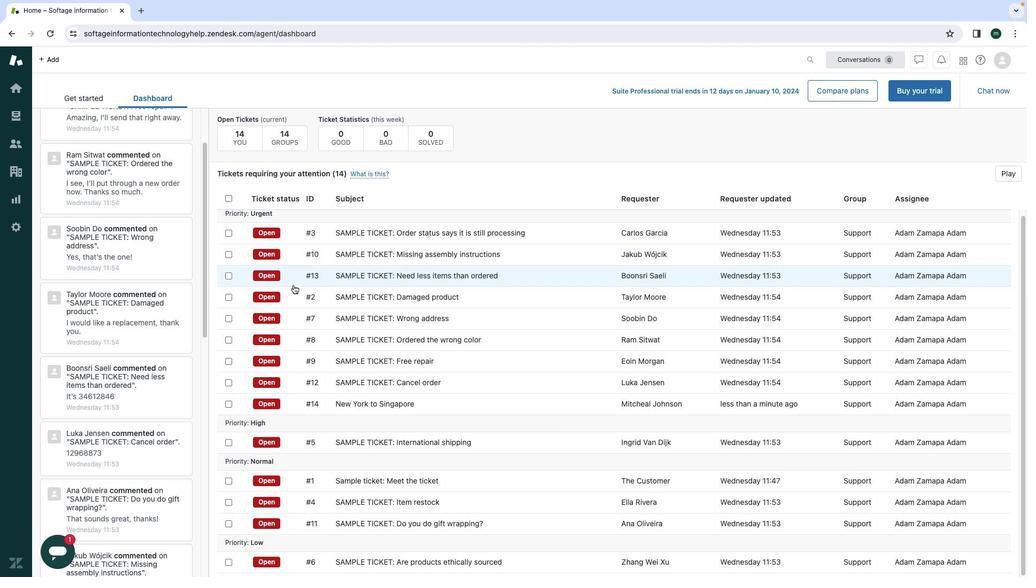 
Action: Mouse scrolled (239, 253) with delta (158, 62)
Screenshot: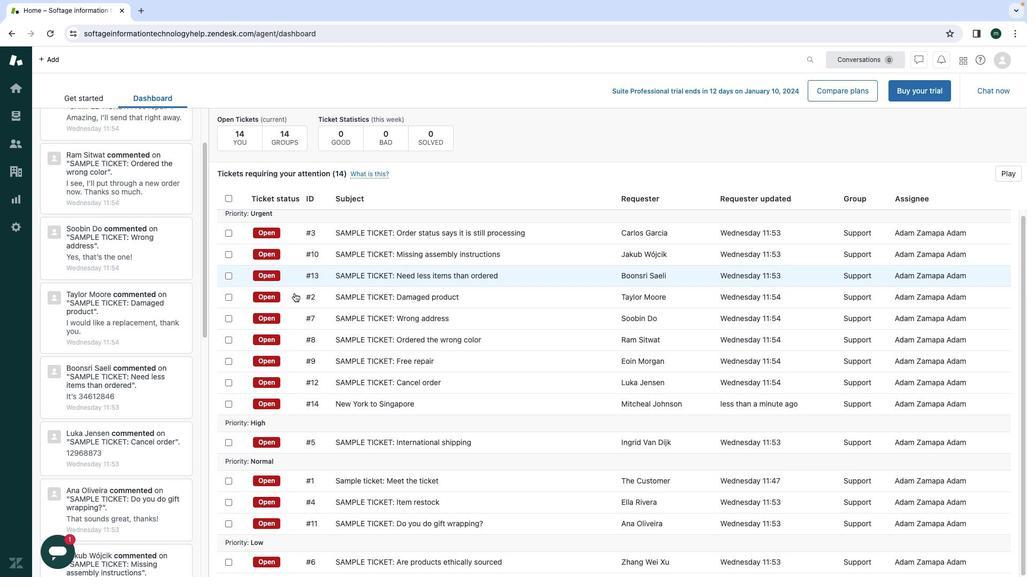
Action: Mouse scrolled (239, 253) with delta (158, 62)
Screenshot: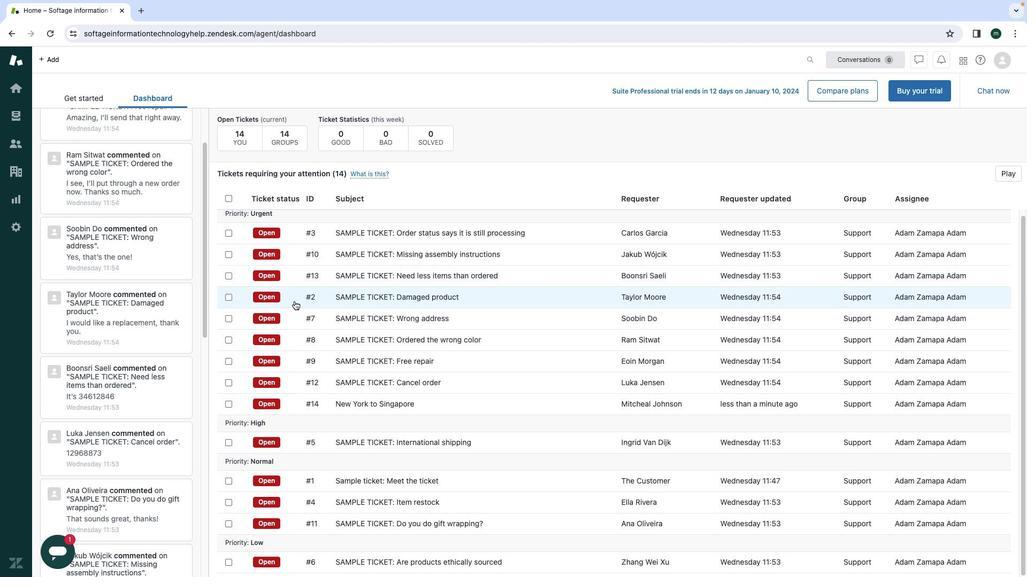 
Action: Mouse moved to (239, 275)
Screenshot: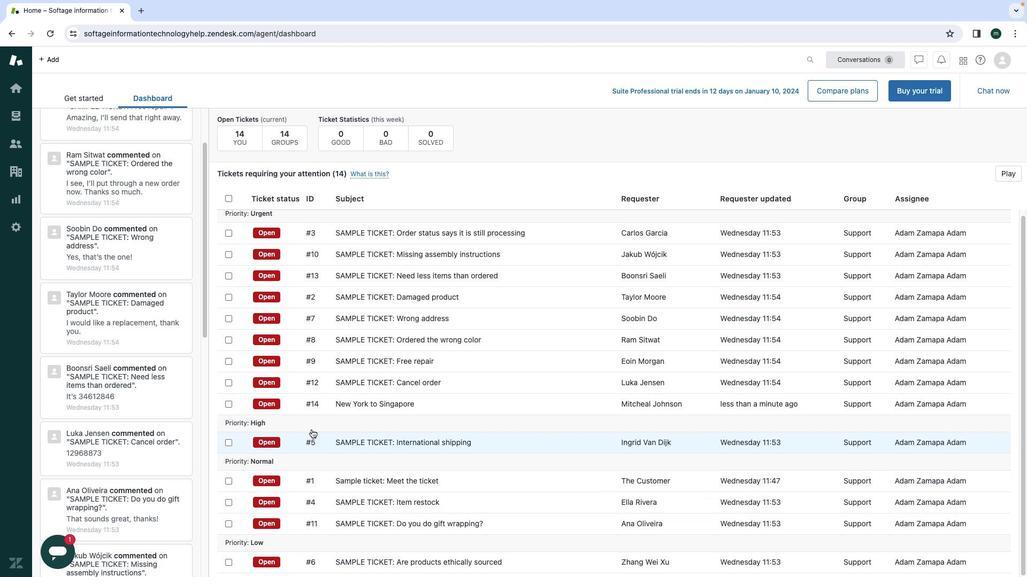 
Action: Mouse scrolled (239, 275) with delta (158, 62)
Screenshot: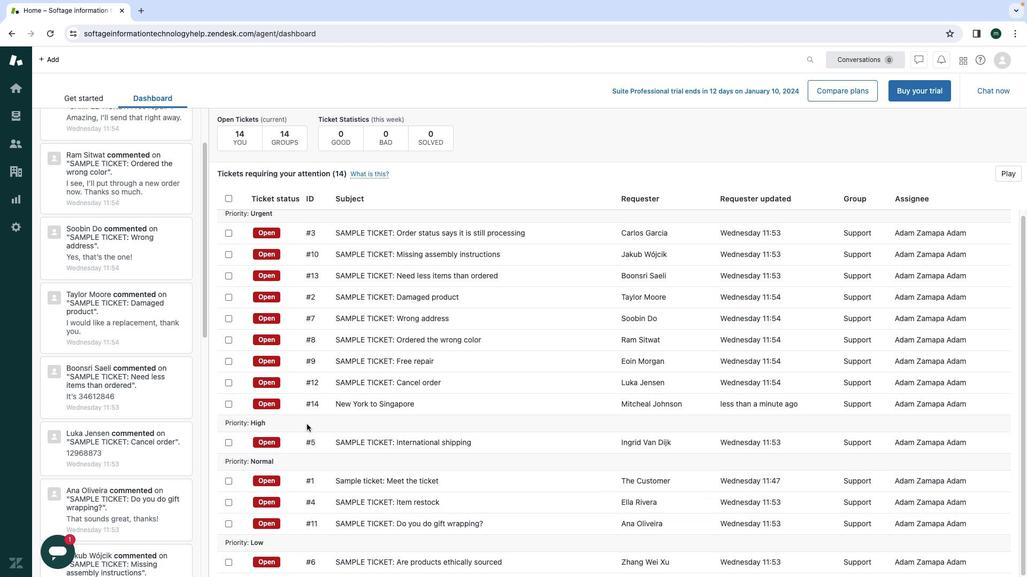
Action: Mouse scrolled (239, 275) with delta (158, 62)
Screenshot: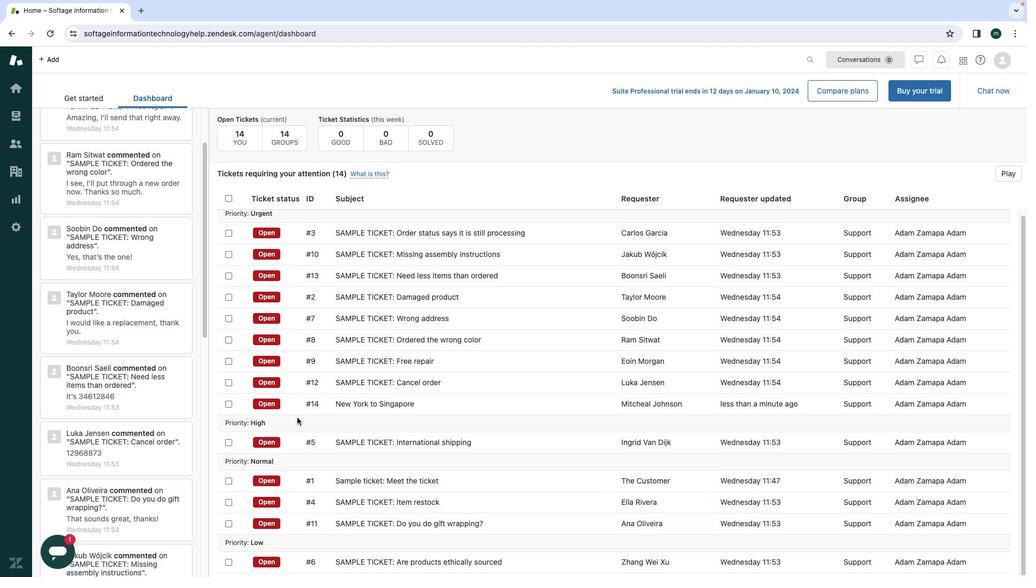 
Action: Mouse moved to (239, 275)
Screenshot: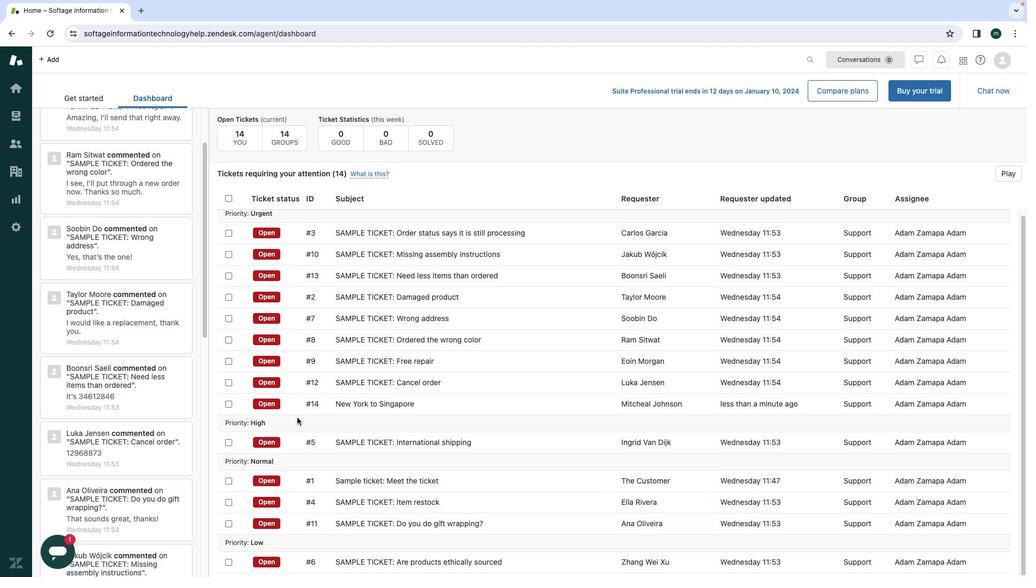 
Action: Mouse scrolled (239, 275) with delta (158, 62)
Screenshot: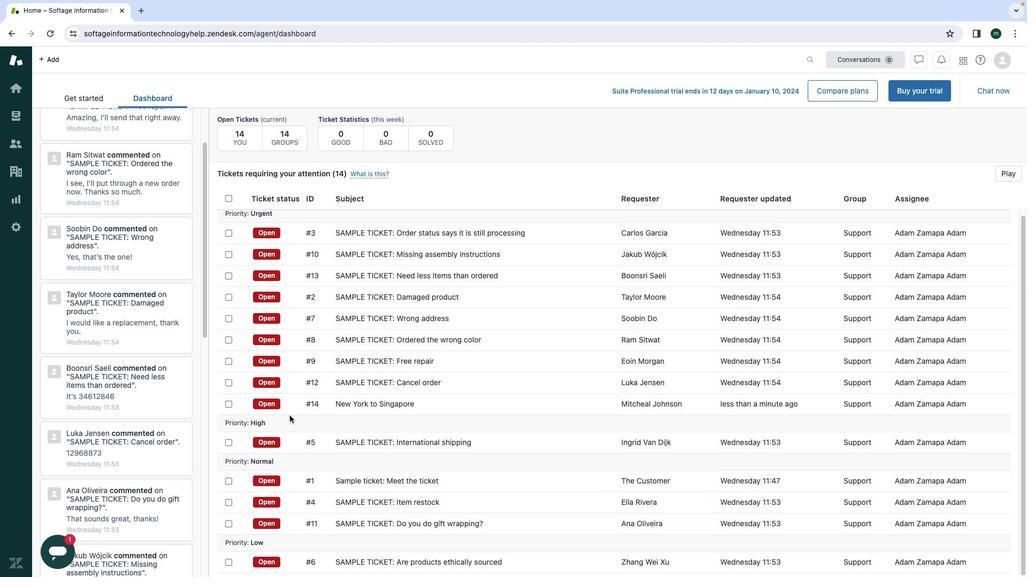 
Action: Mouse moved to (239, 275)
Screenshot: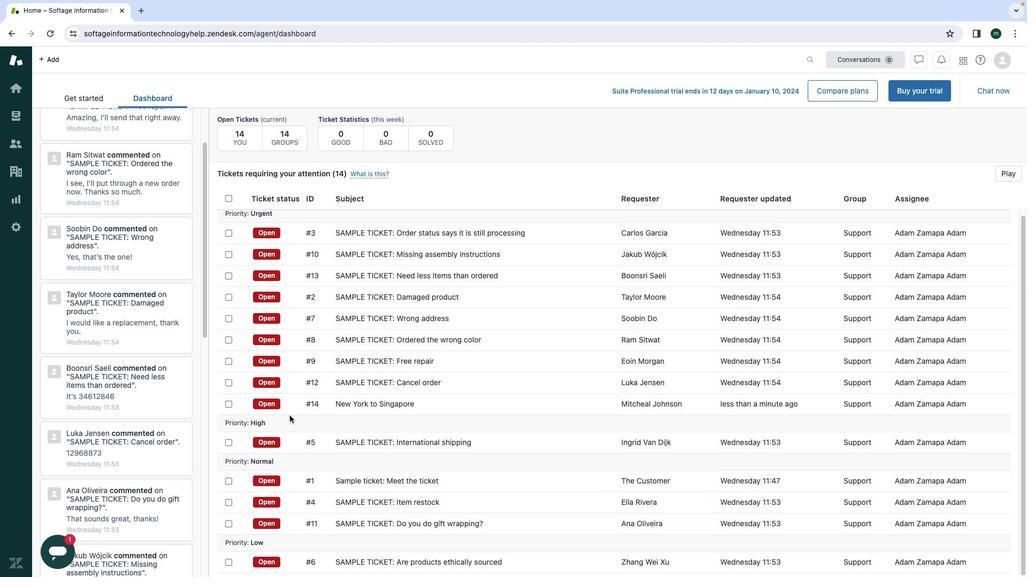 
Action: Mouse scrolled (239, 275) with delta (158, 62)
Screenshot: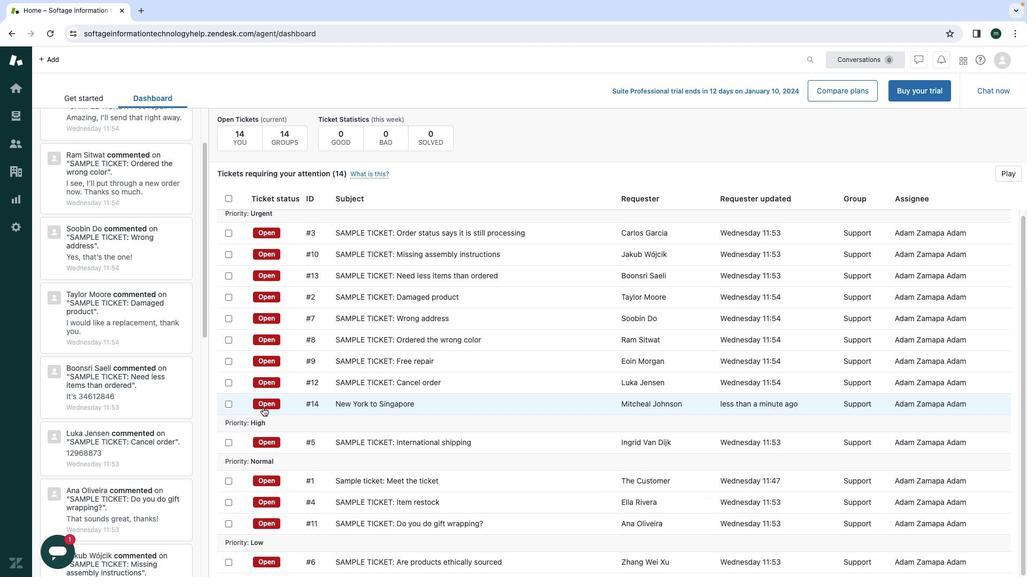 
Action: Mouse scrolled (239, 275) with delta (158, 62)
Screenshot: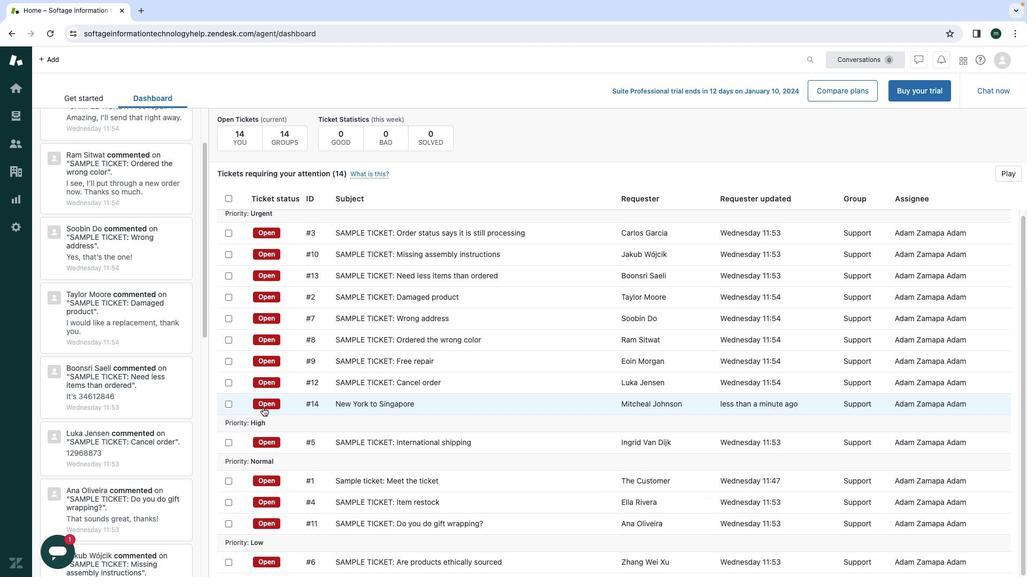 
Action: Mouse scrolled (239, 275) with delta (158, 62)
Screenshot: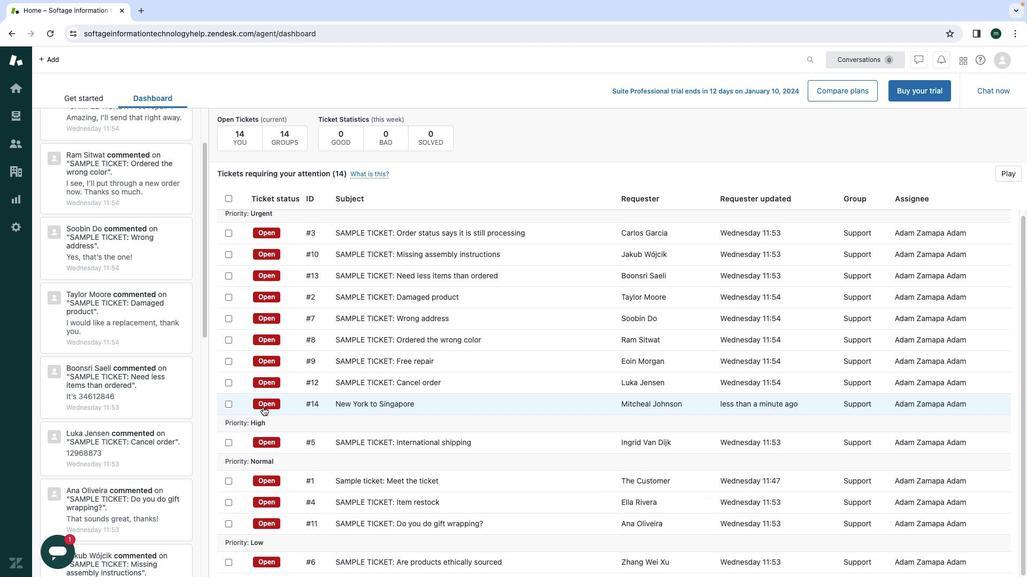 
Action: Mouse moved to (234, 201)
Screenshot: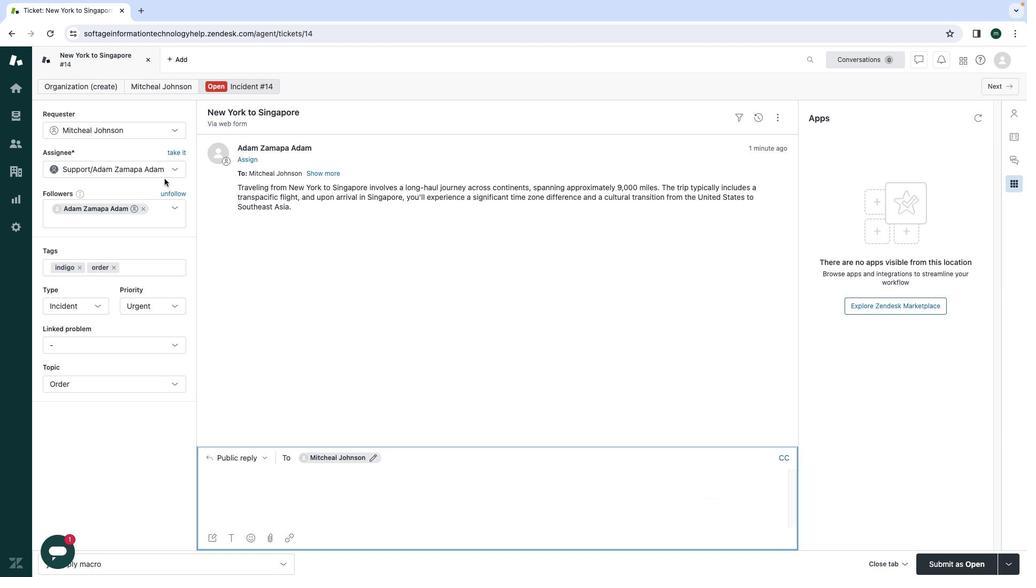 
